 Task: Look for space in Mantova, Italy from 22nd June, 2023 to 30th June, 2023 for 2 adults in price range Rs.7000 to Rs.15000. Place can be entire place with 1  bedroom having 1 bed and 1 bathroom. Property type can be house, flat, guest house, hotel. Booking option can be shelf check-in. Required host language is English.
Action: Mouse moved to (414, 103)
Screenshot: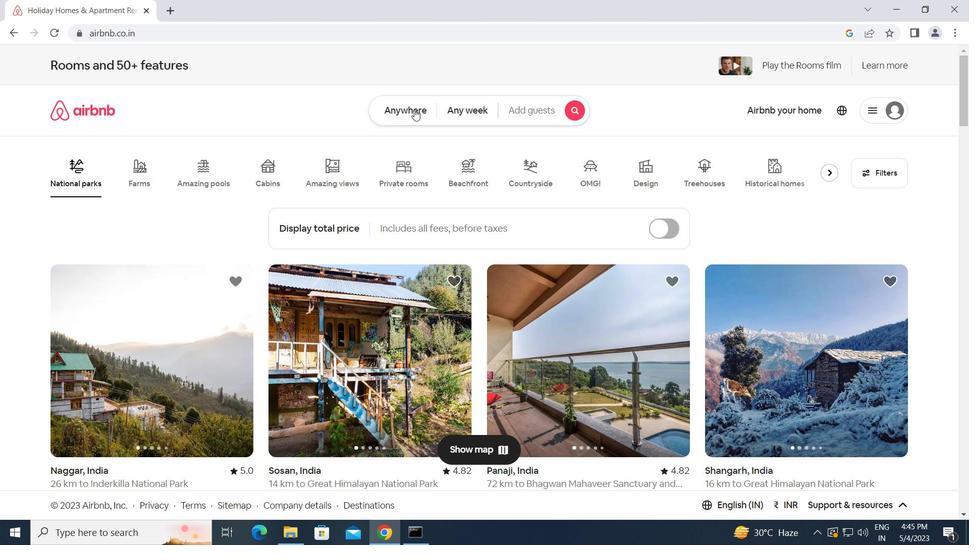 
Action: Mouse pressed left at (414, 103)
Screenshot: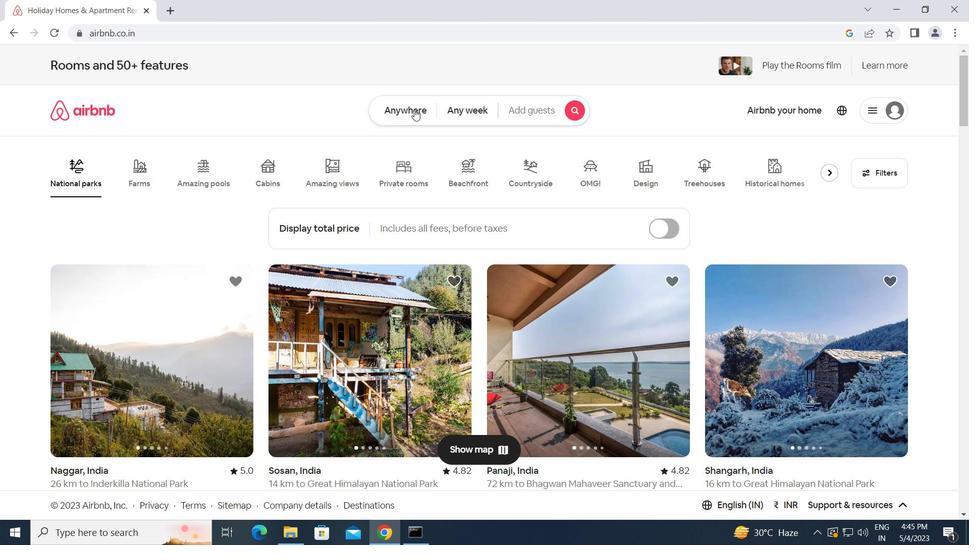 
Action: Mouse moved to (366, 161)
Screenshot: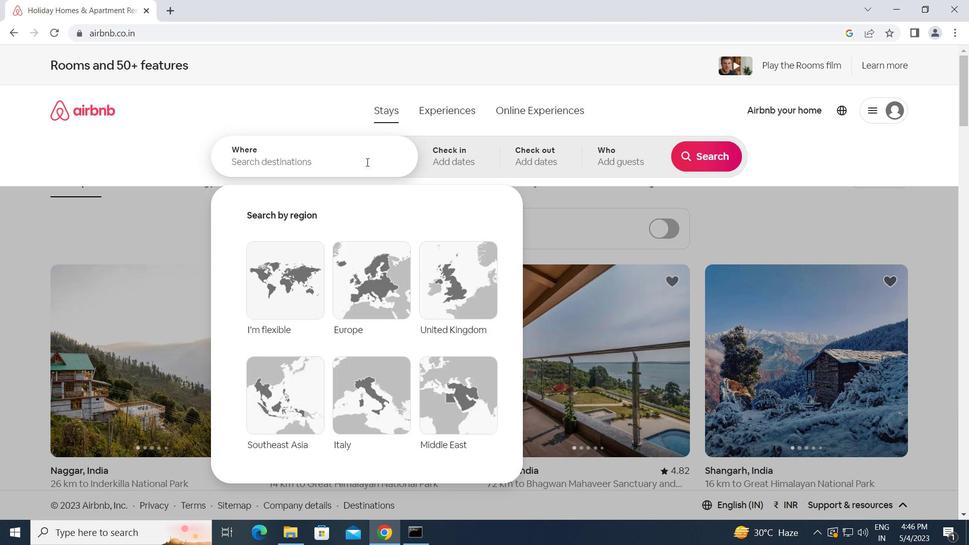 
Action: Mouse pressed left at (366, 161)
Screenshot: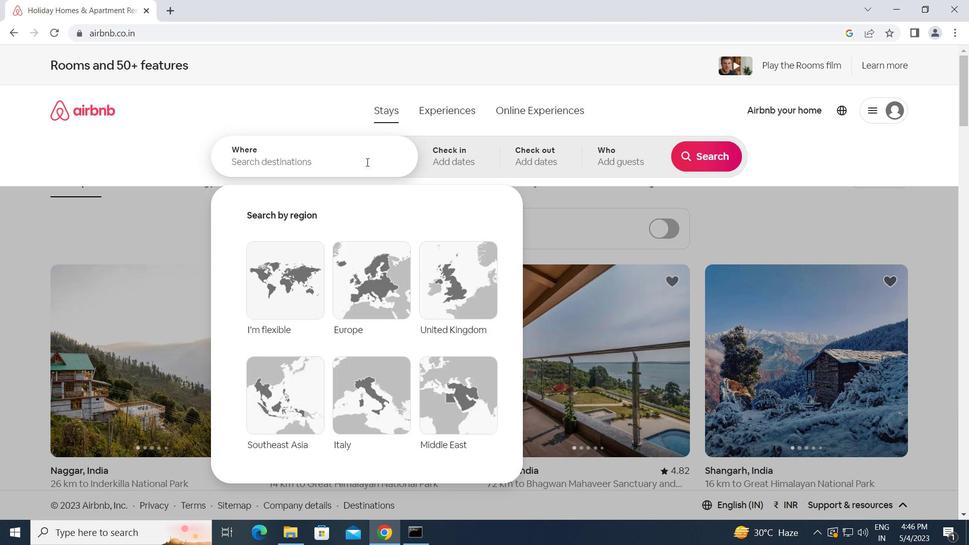 
Action: Key pressed m<Key.caps_lock>antova,<Key.space><Key.caps_lock>i<Key.caps_lock>taly<Key.enter>
Screenshot: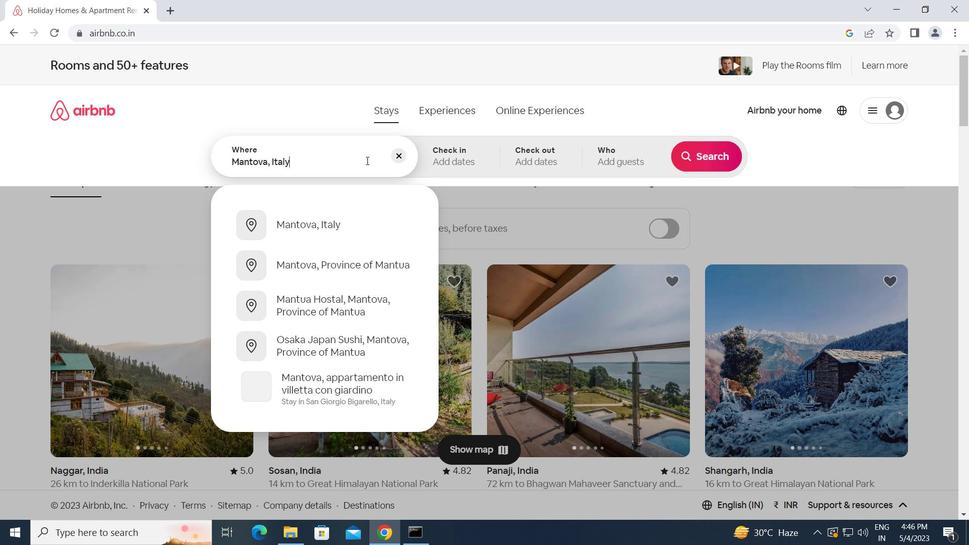 
Action: Mouse moved to (628, 400)
Screenshot: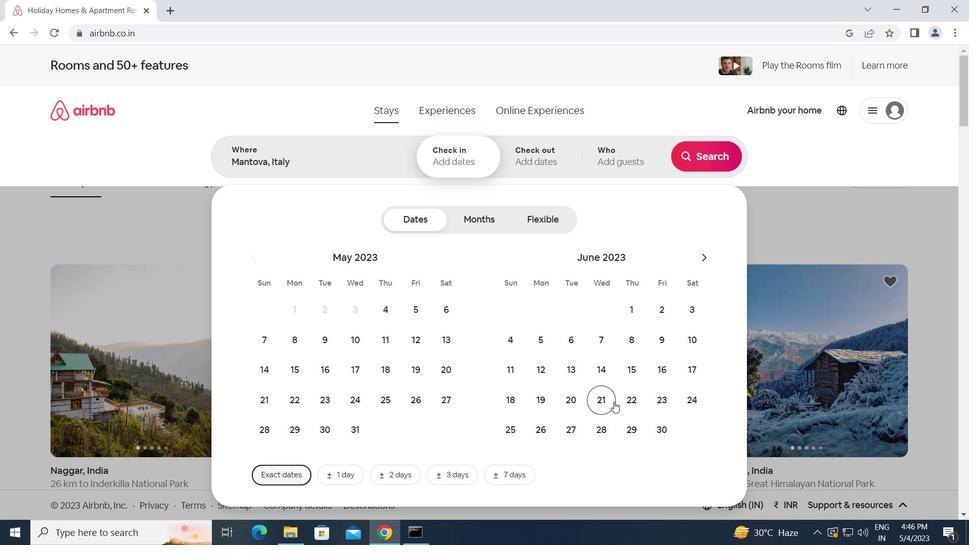 
Action: Mouse pressed left at (628, 400)
Screenshot: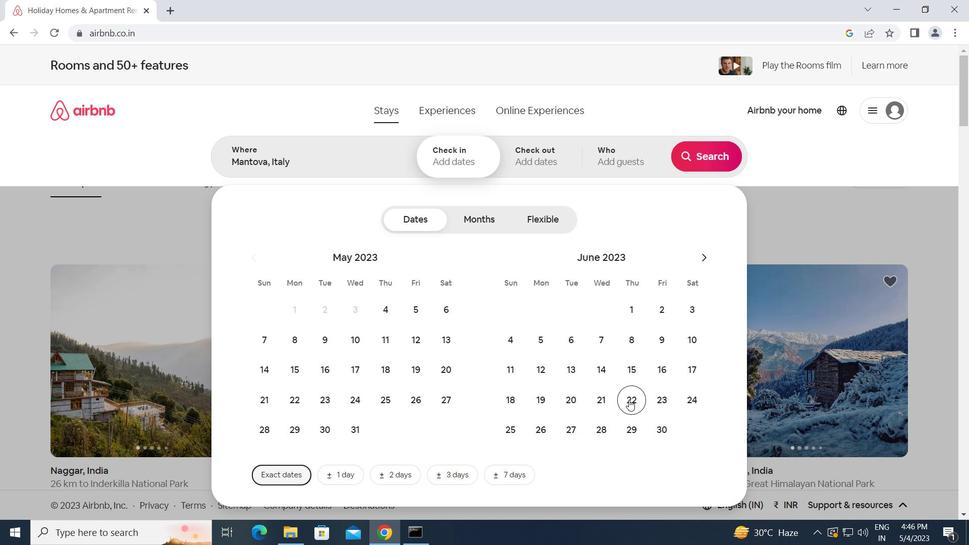 
Action: Mouse moved to (663, 430)
Screenshot: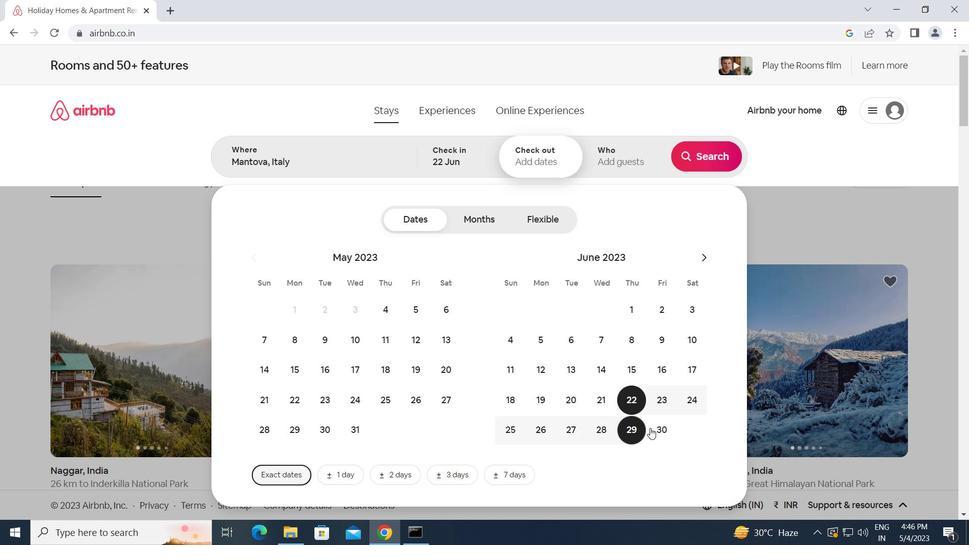 
Action: Mouse pressed left at (663, 430)
Screenshot: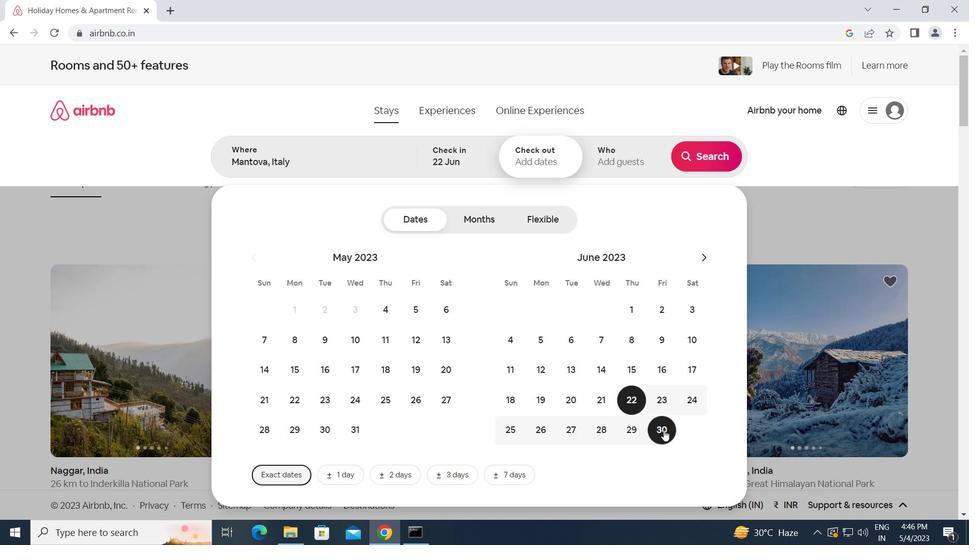
Action: Mouse moved to (621, 158)
Screenshot: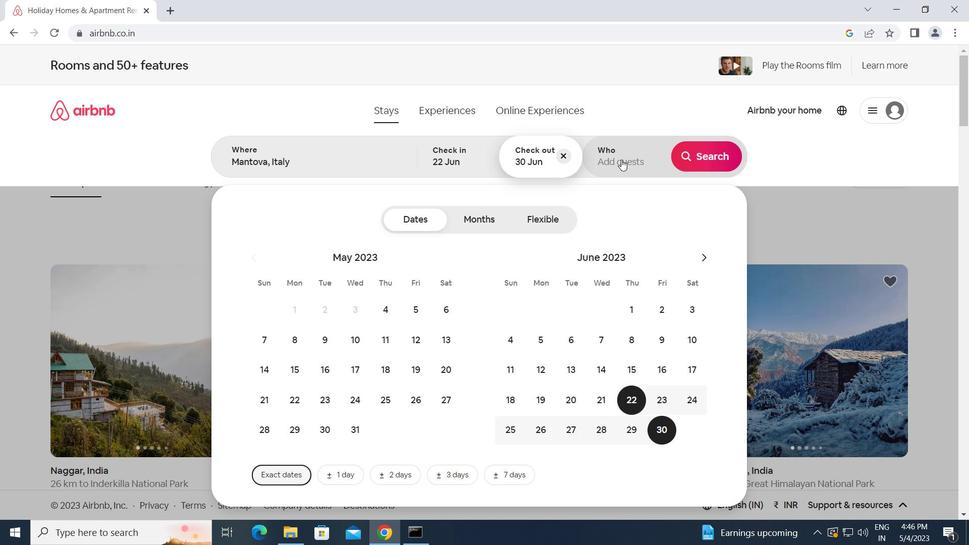 
Action: Mouse pressed left at (621, 158)
Screenshot: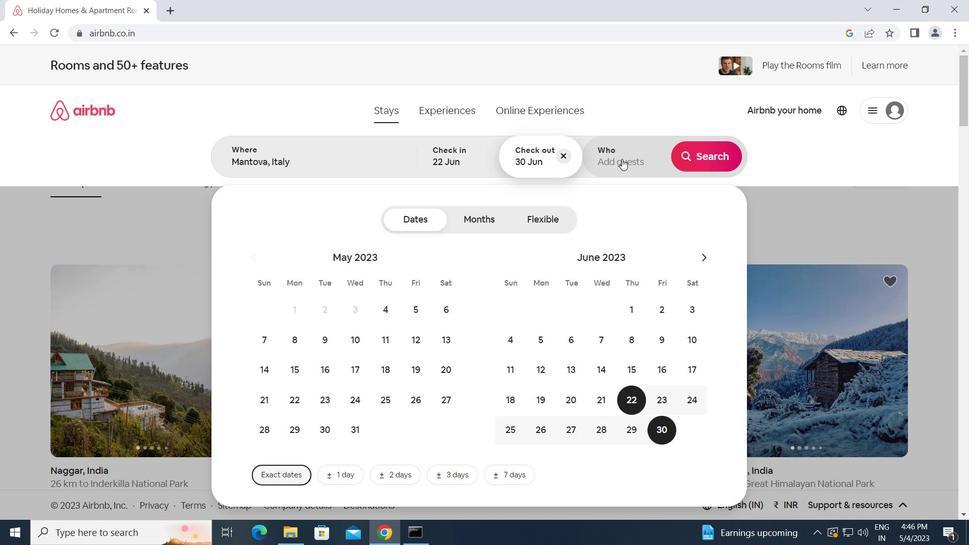 
Action: Mouse moved to (712, 231)
Screenshot: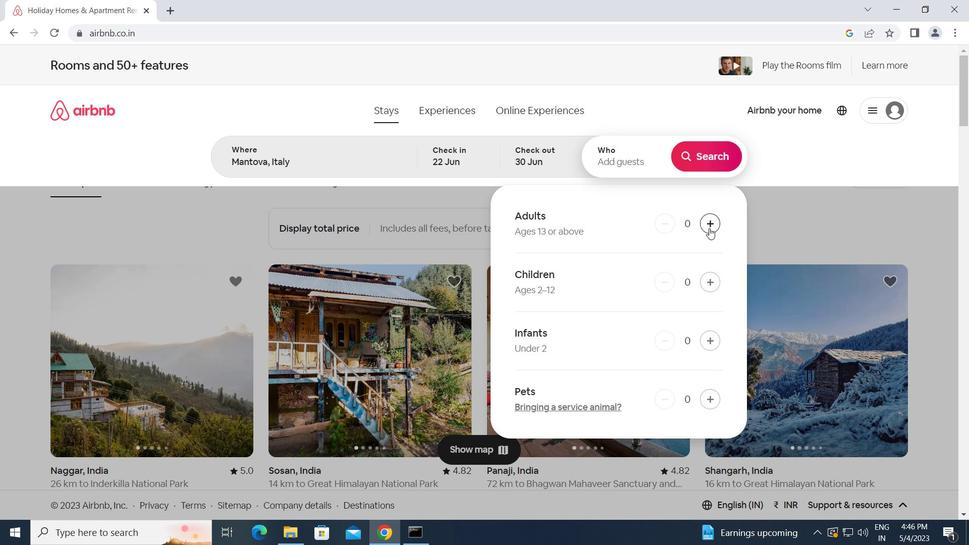
Action: Mouse pressed left at (712, 231)
Screenshot: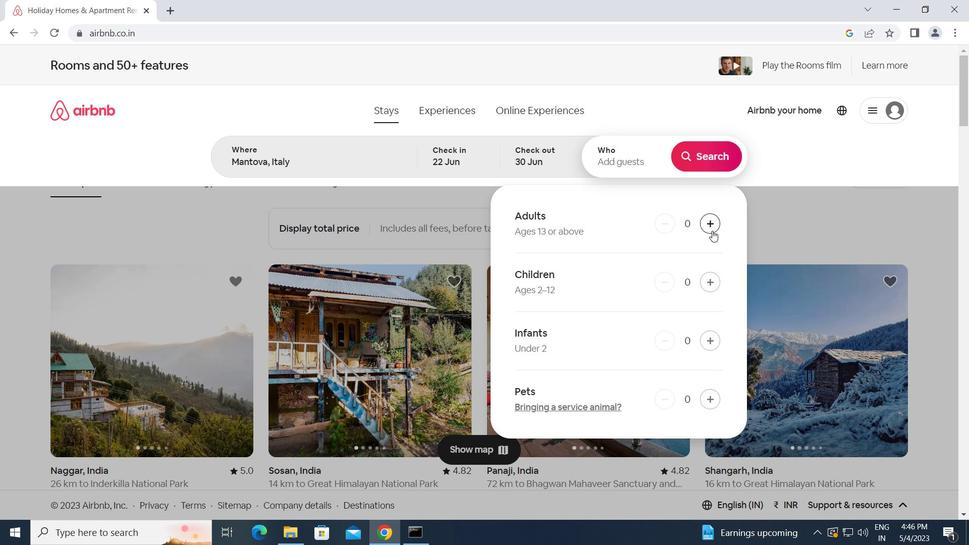 
Action: Mouse pressed left at (712, 231)
Screenshot: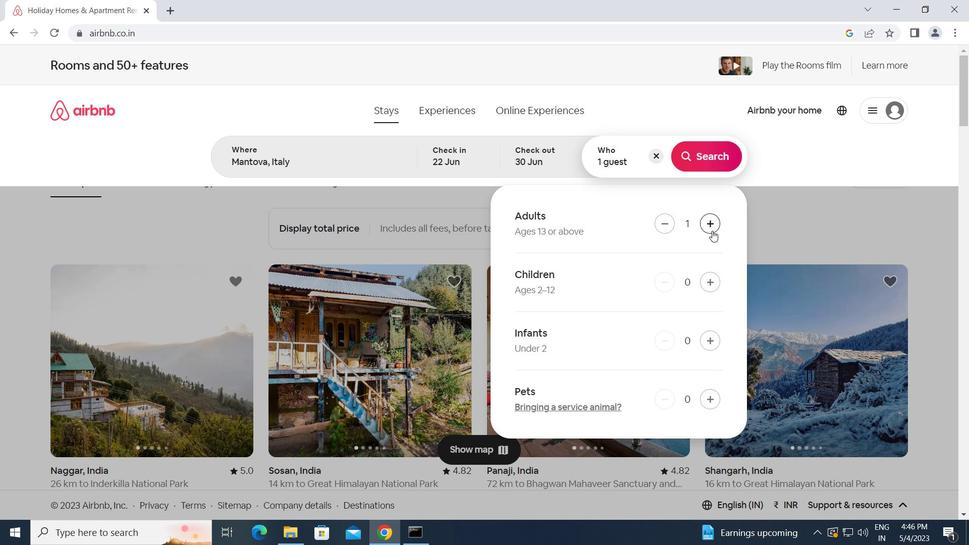 
Action: Mouse moved to (712, 159)
Screenshot: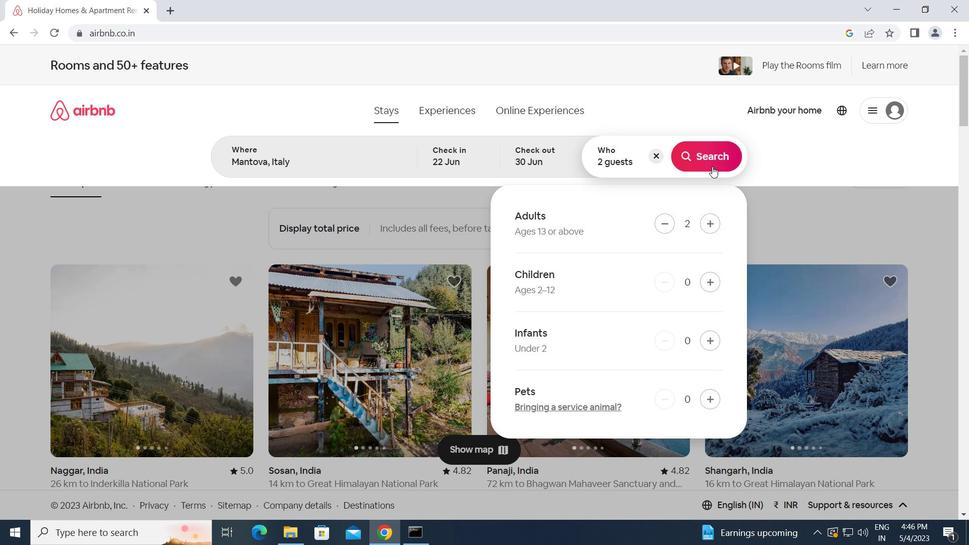 
Action: Mouse pressed left at (712, 159)
Screenshot: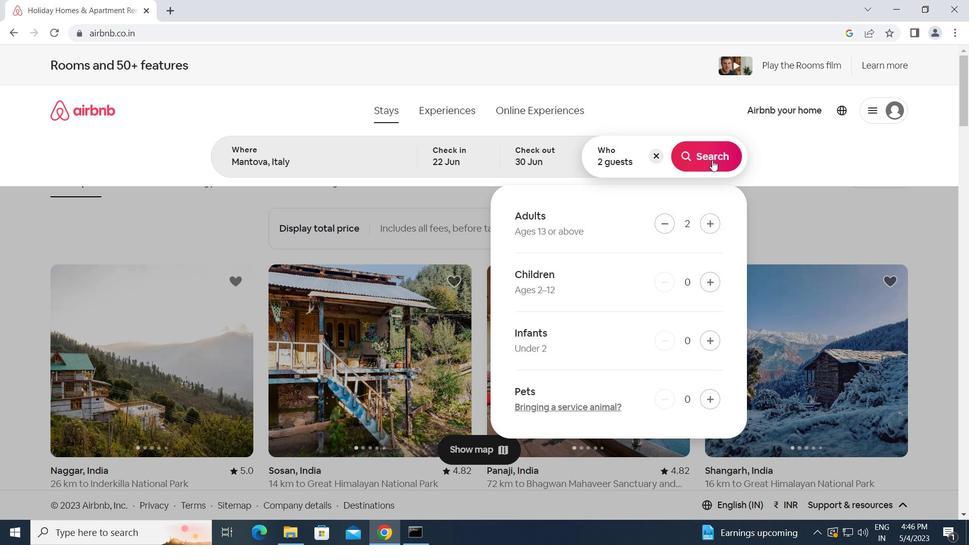 
Action: Mouse moved to (909, 123)
Screenshot: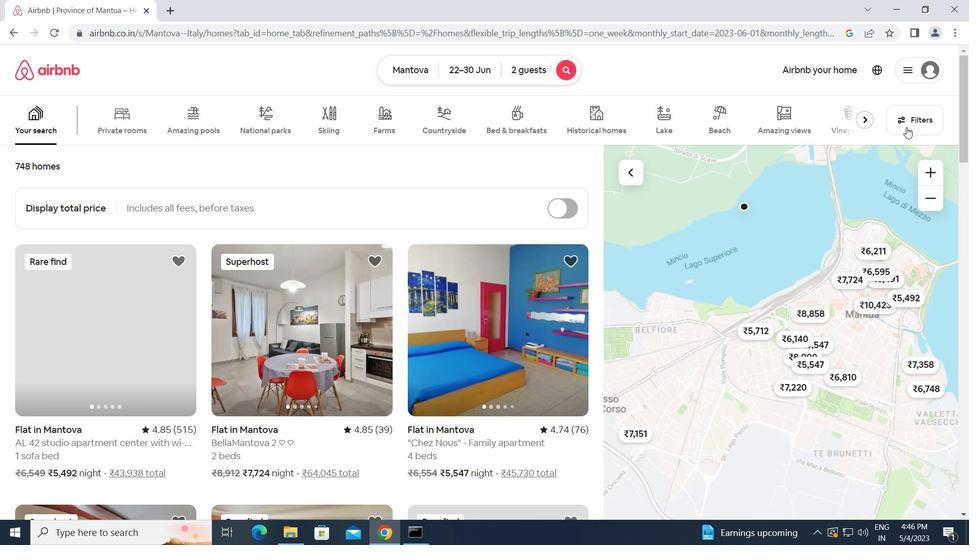 
Action: Mouse pressed left at (909, 123)
Screenshot: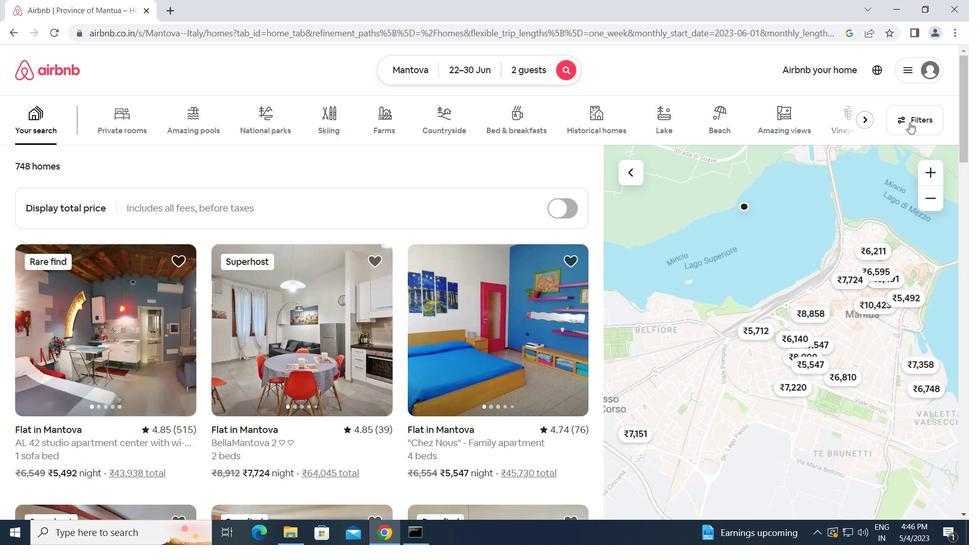 
Action: Mouse moved to (317, 286)
Screenshot: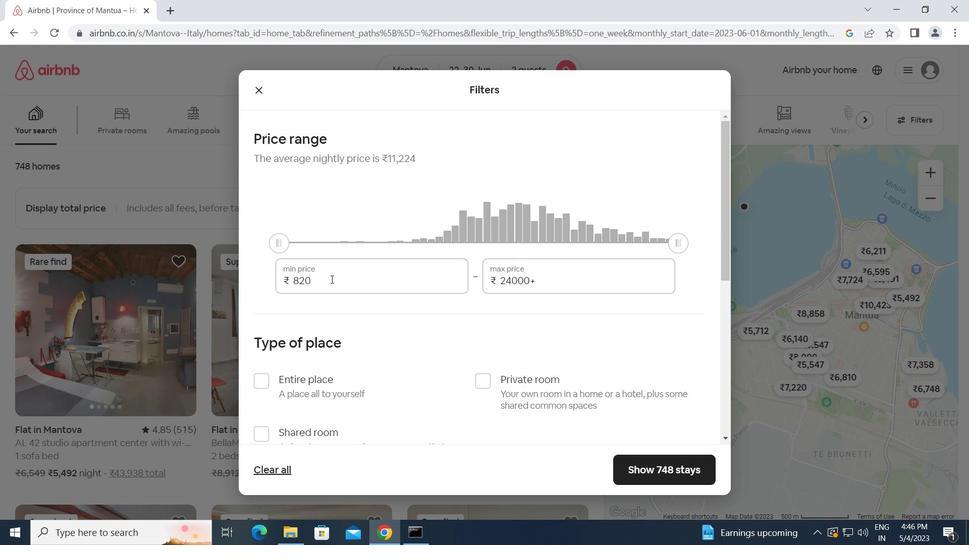 
Action: Mouse pressed left at (317, 286)
Screenshot: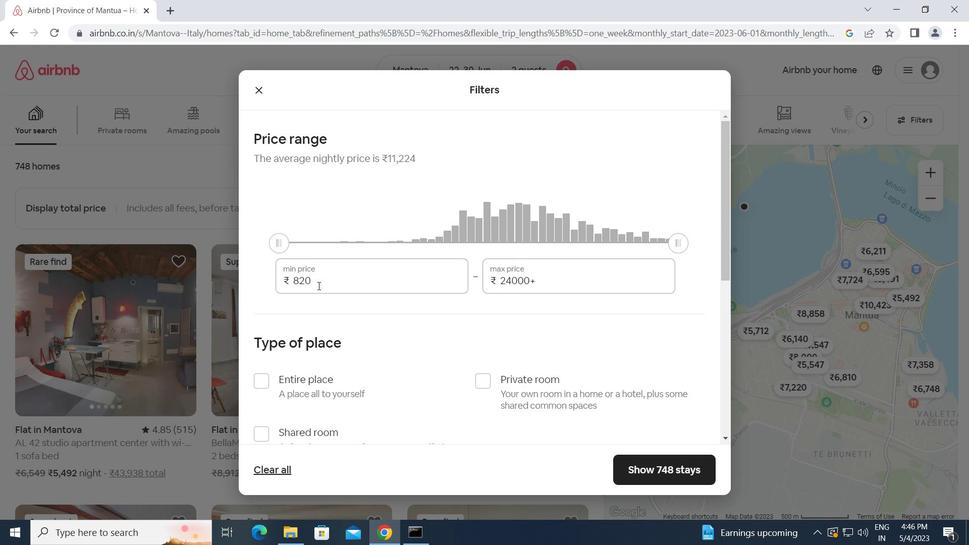 
Action: Mouse moved to (283, 286)
Screenshot: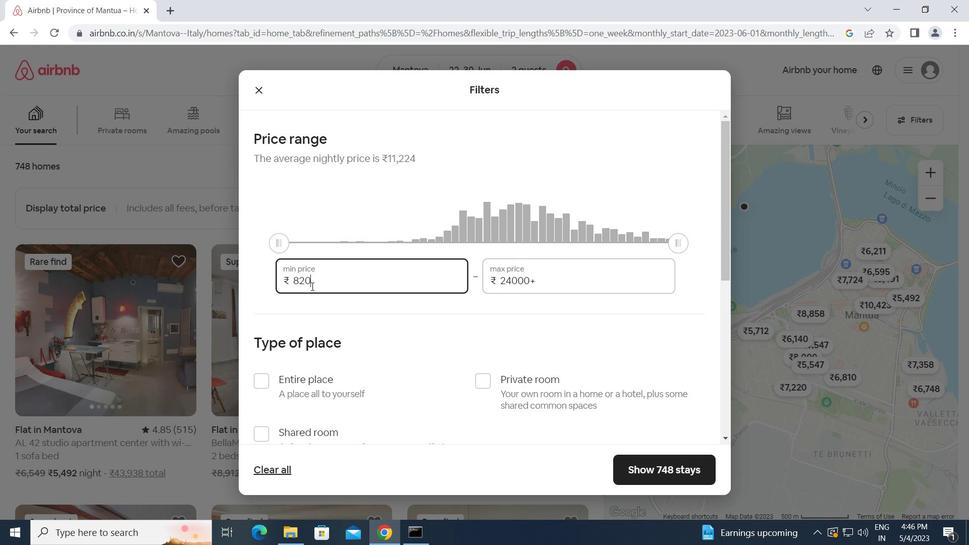 
Action: Key pressed 7000<Key.tab>1<Key.backspace><Key.backspace><Key.backspace><Key.backspace><Key.backspace><Key.backspace><Key.backspace><Key.backspace><Key.backspace><Key.backspace><Key.backspace><Key.backspace><Key.backspace><Key.backspace><Key.backspace><Key.backspace>15000
Screenshot: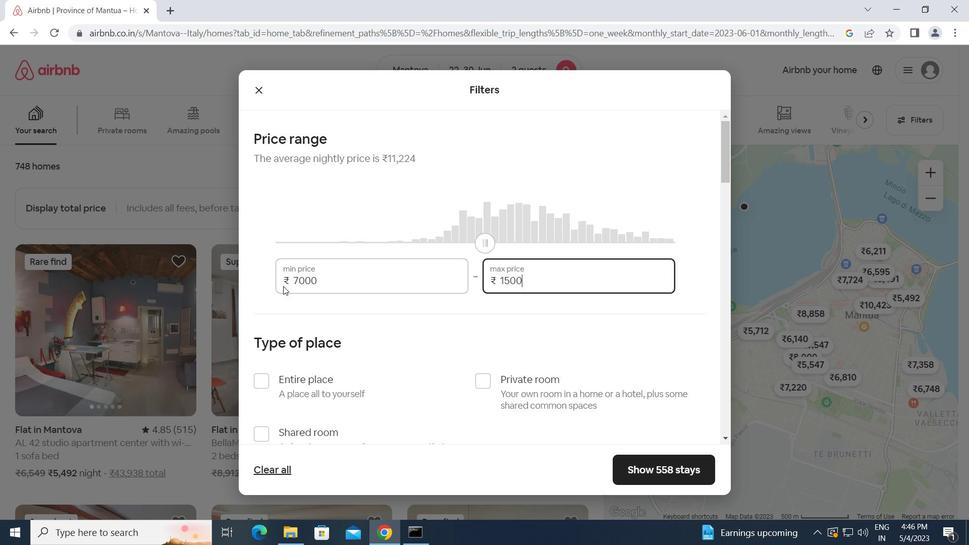 
Action: Mouse moved to (261, 383)
Screenshot: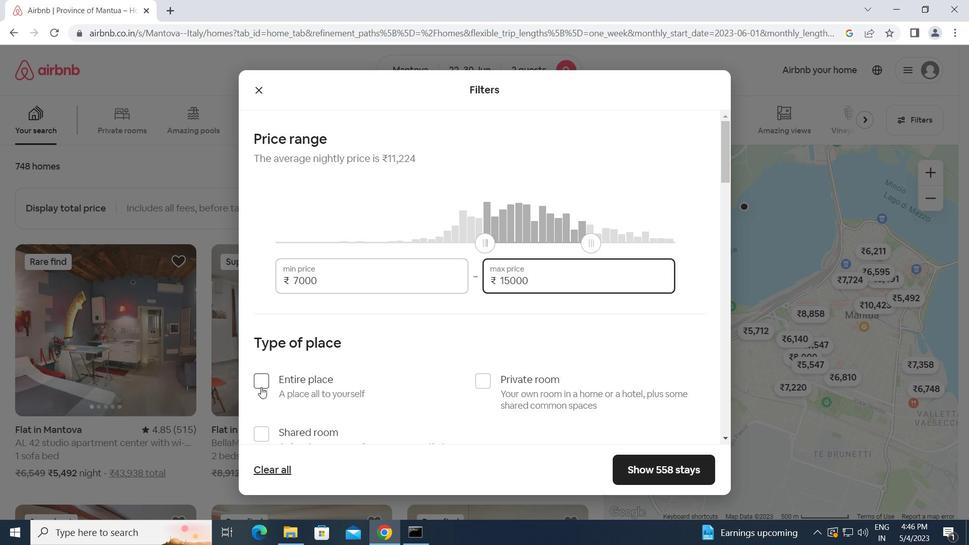 
Action: Mouse pressed left at (261, 383)
Screenshot: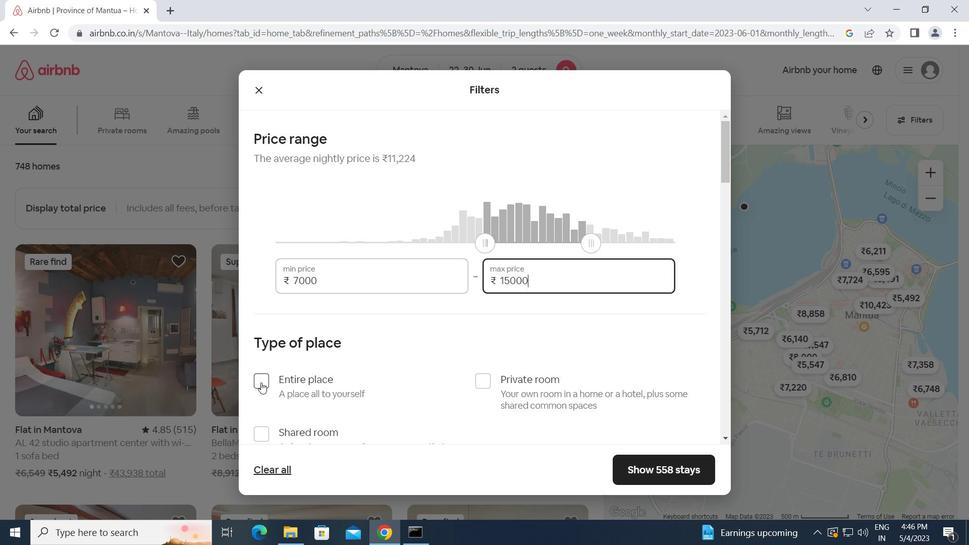 
Action: Mouse moved to (350, 392)
Screenshot: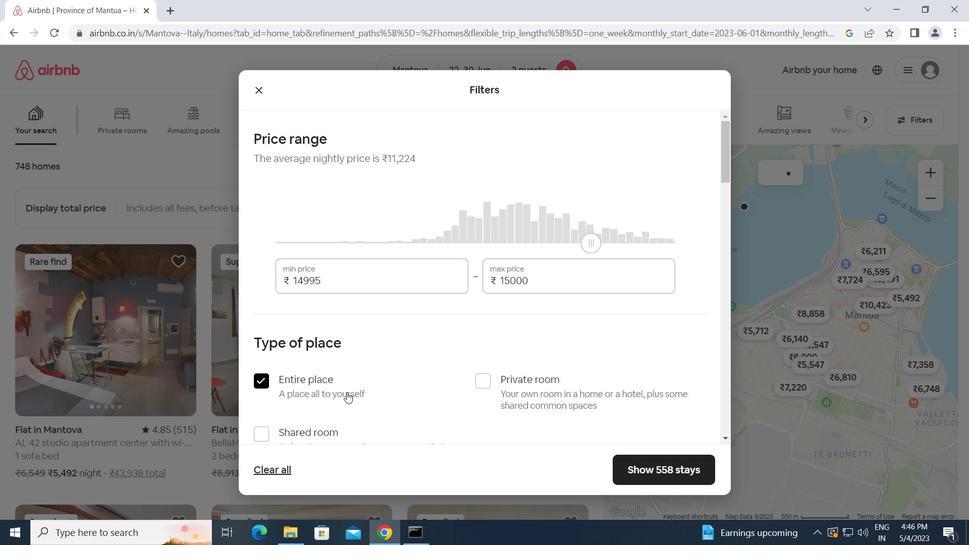 
Action: Mouse scrolled (350, 391) with delta (0, 0)
Screenshot: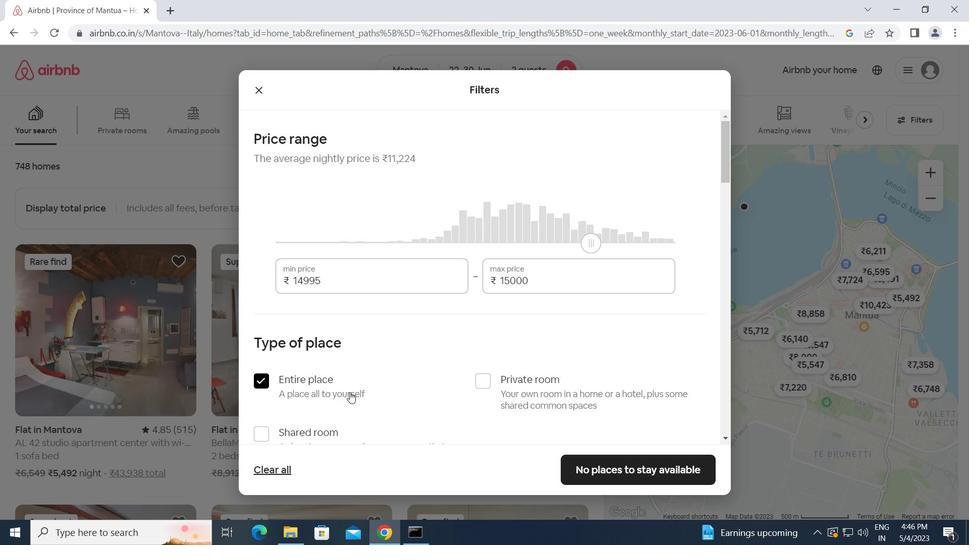 
Action: Mouse scrolled (350, 391) with delta (0, 0)
Screenshot: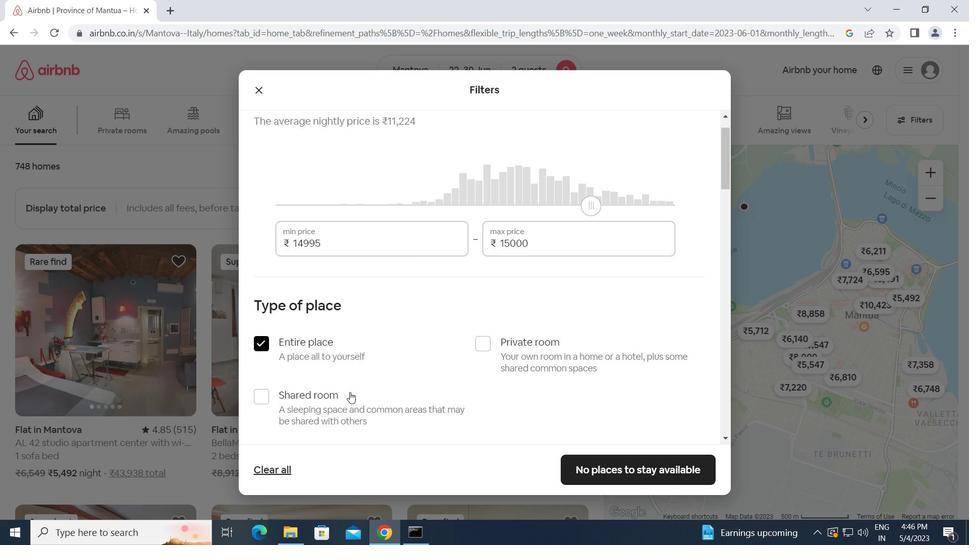 
Action: Mouse scrolled (350, 391) with delta (0, 0)
Screenshot: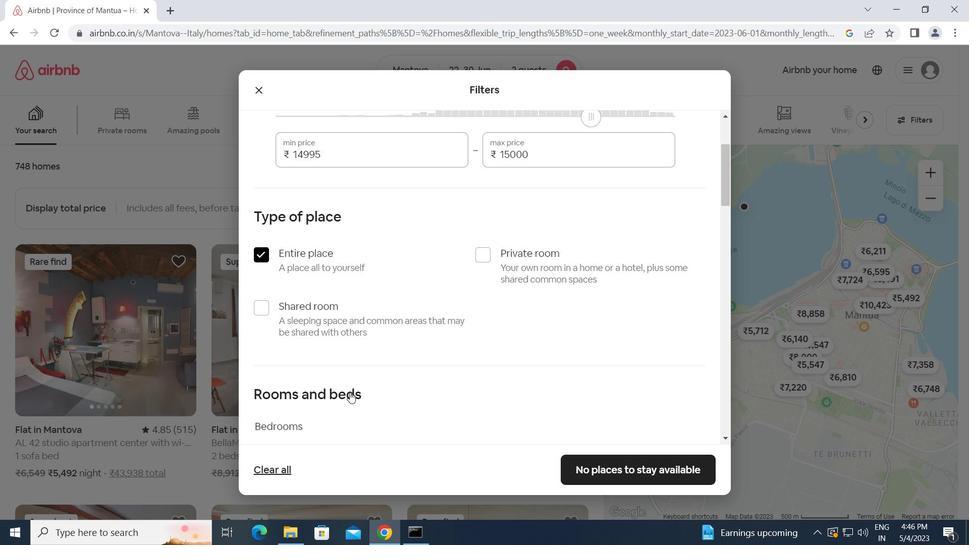 
Action: Mouse moved to (350, 391)
Screenshot: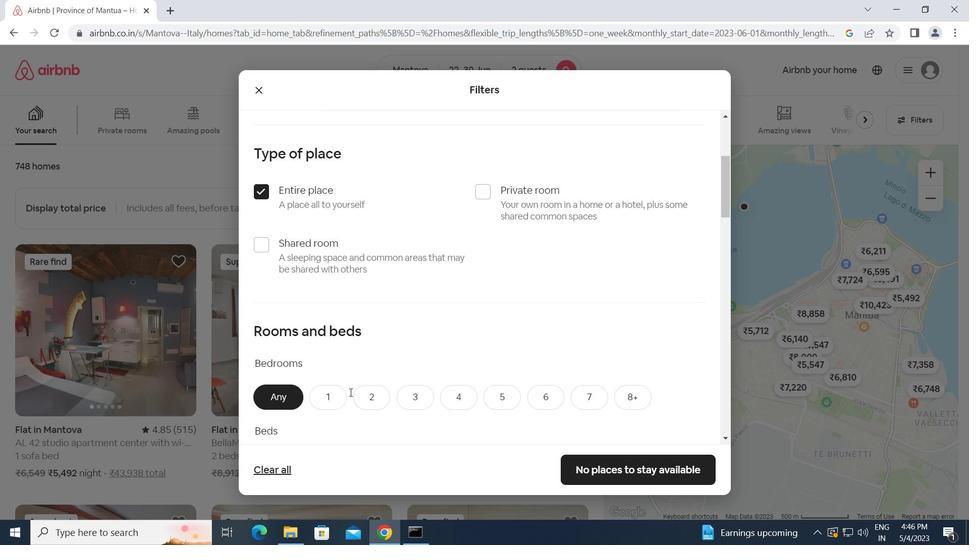 
Action: Mouse scrolled (350, 391) with delta (0, 0)
Screenshot: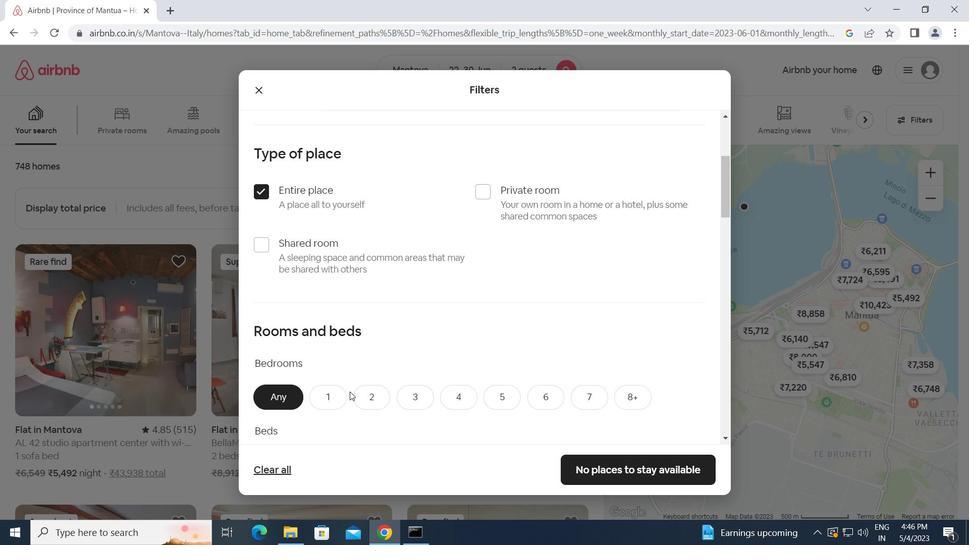 
Action: Mouse moved to (334, 340)
Screenshot: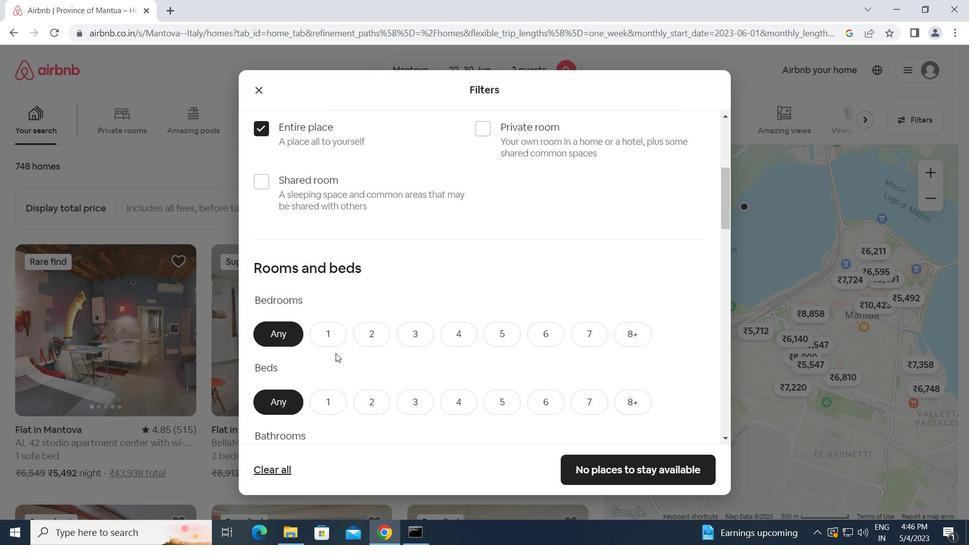 
Action: Mouse pressed left at (334, 340)
Screenshot: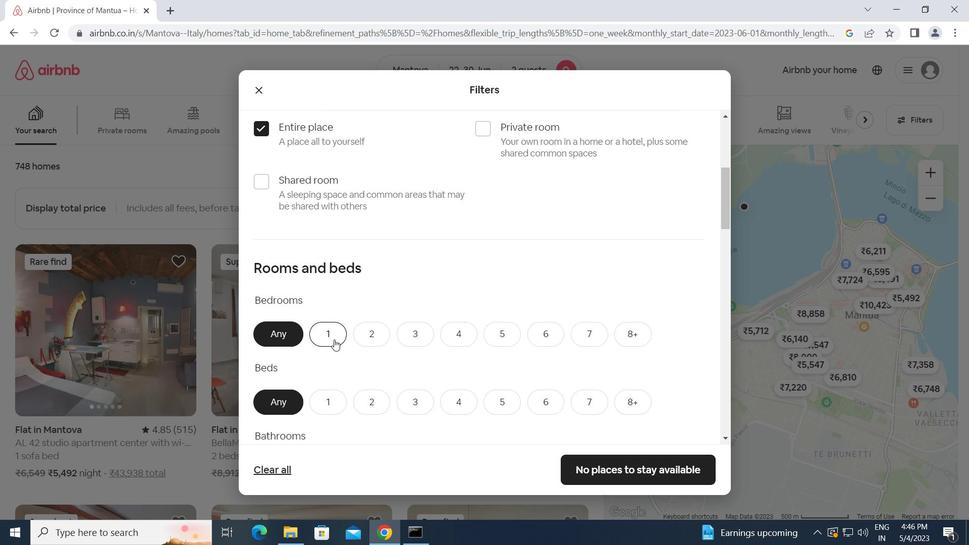 
Action: Mouse moved to (320, 393)
Screenshot: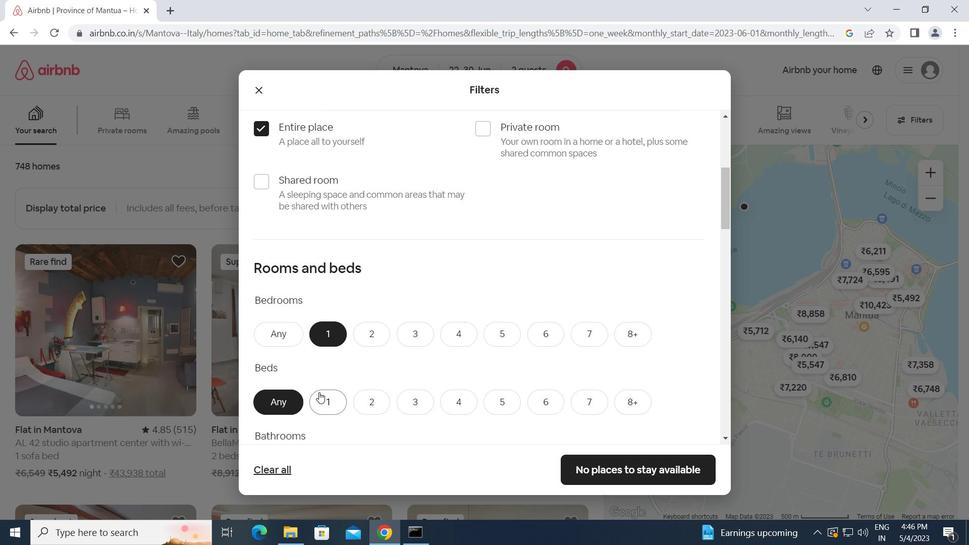 
Action: Mouse pressed left at (320, 393)
Screenshot: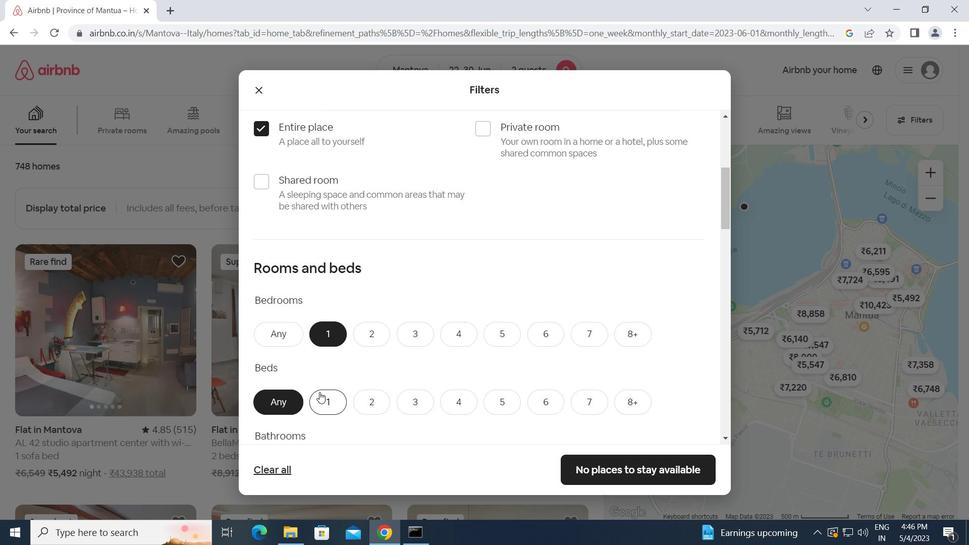 
Action: Mouse moved to (367, 397)
Screenshot: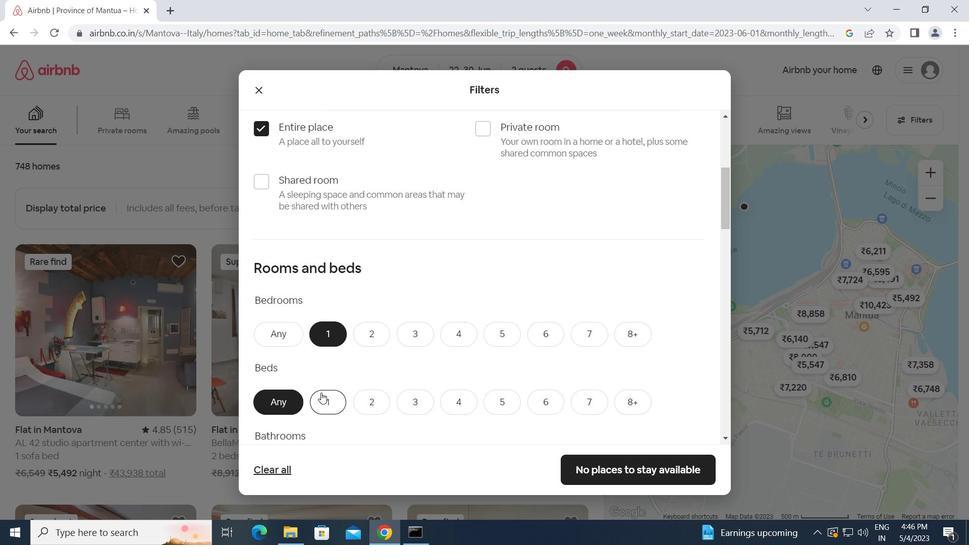 
Action: Mouse scrolled (367, 397) with delta (0, 0)
Screenshot: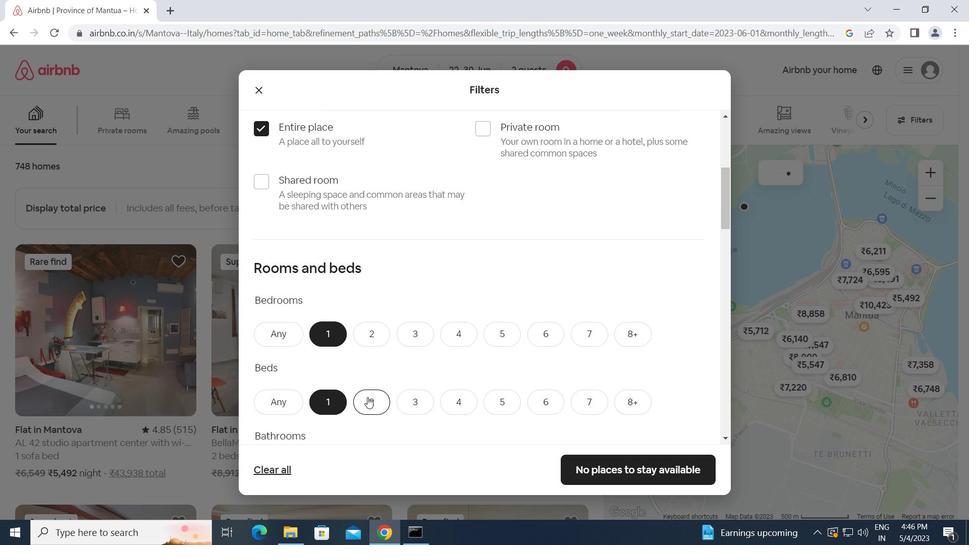 
Action: Mouse scrolled (367, 397) with delta (0, 0)
Screenshot: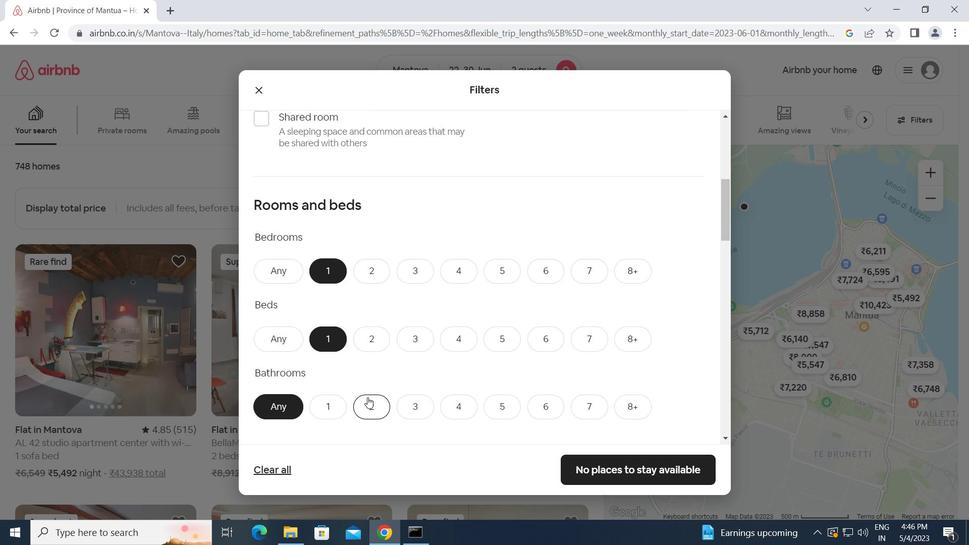 
Action: Mouse moved to (332, 350)
Screenshot: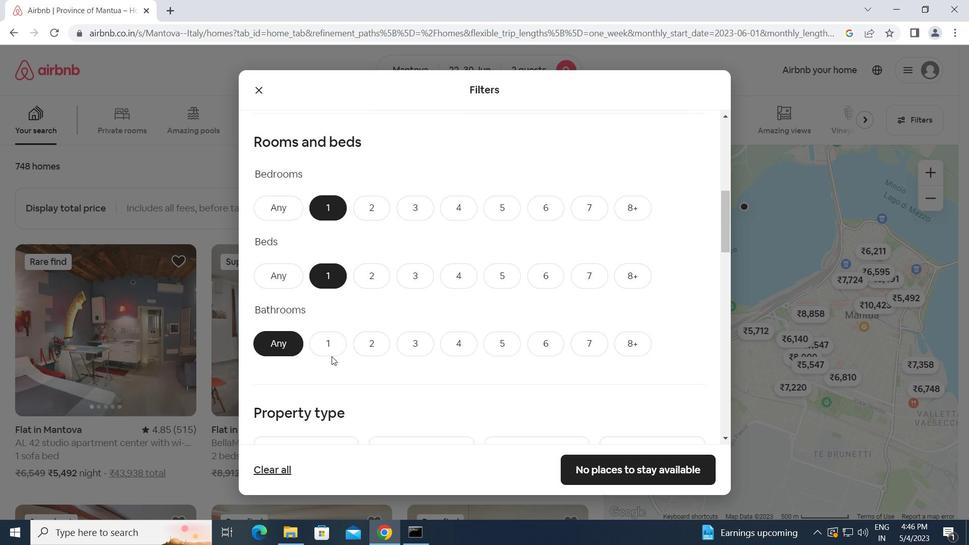 
Action: Mouse pressed left at (332, 350)
Screenshot: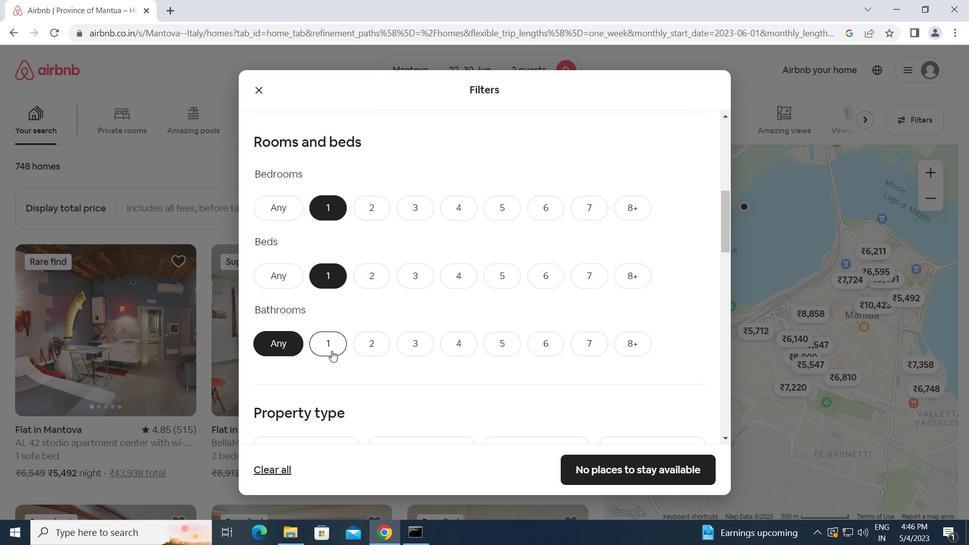 
Action: Mouse moved to (337, 362)
Screenshot: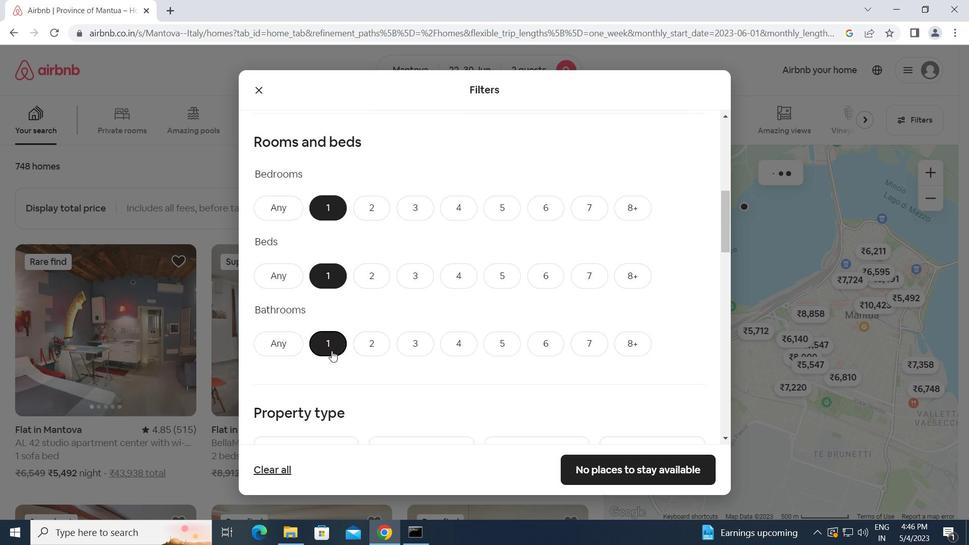 
Action: Mouse scrolled (337, 361) with delta (0, 0)
Screenshot: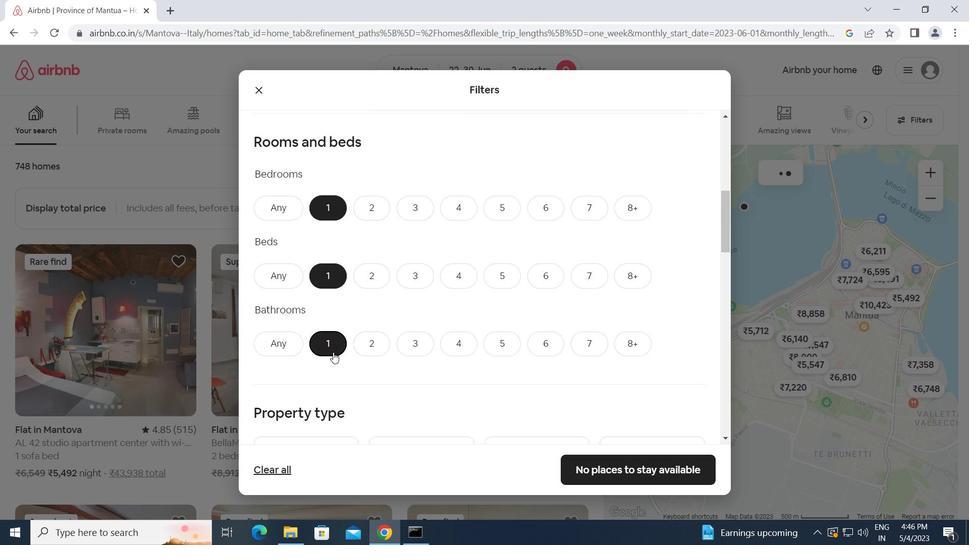 
Action: Mouse scrolled (337, 361) with delta (0, 0)
Screenshot: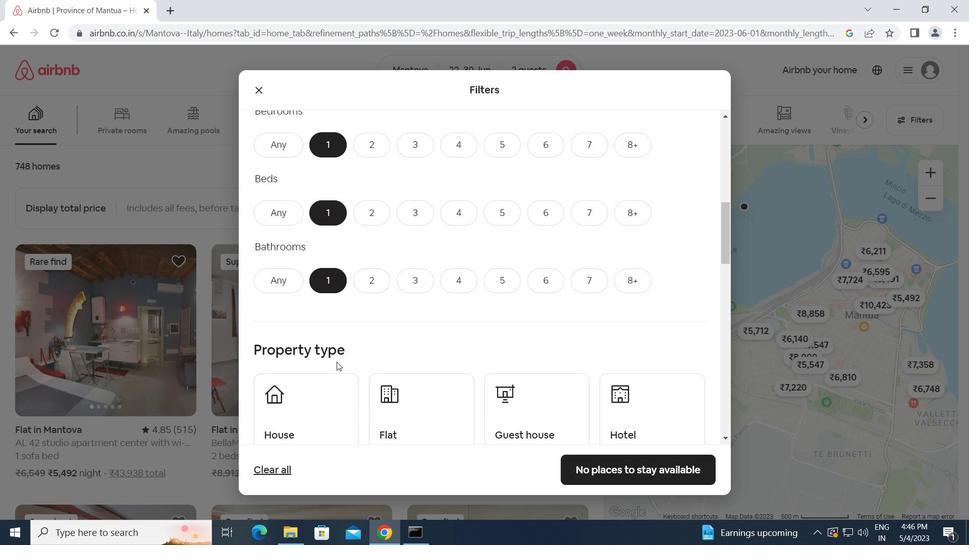 
Action: Mouse moved to (309, 360)
Screenshot: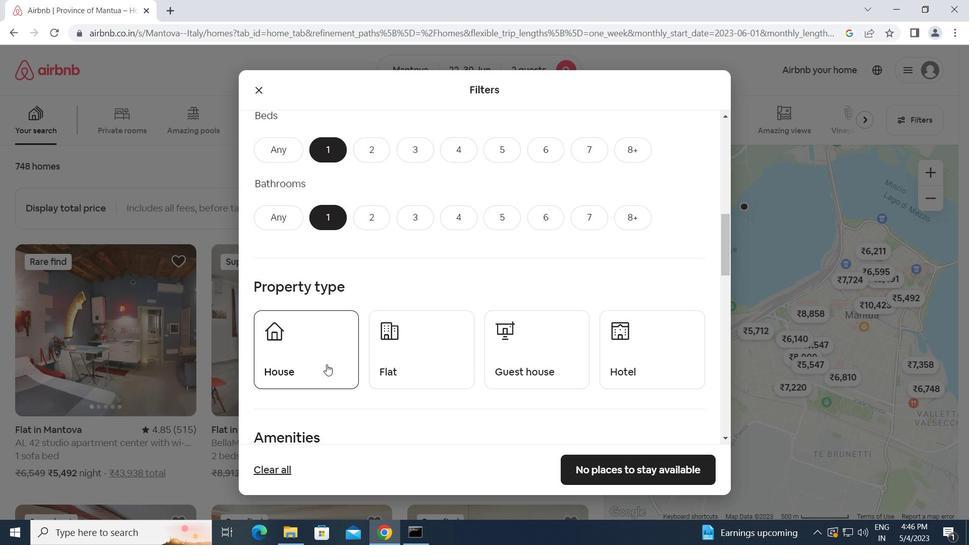 
Action: Mouse pressed left at (309, 360)
Screenshot: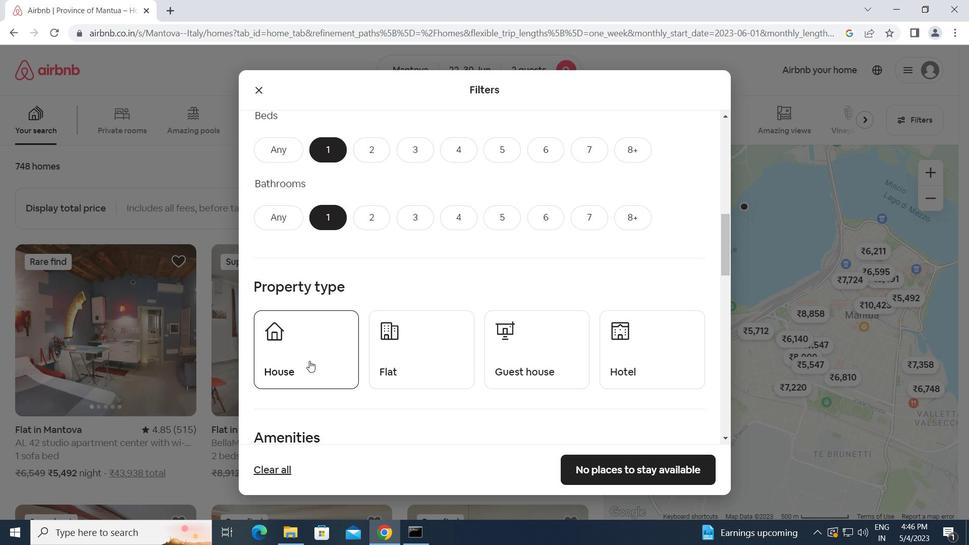 
Action: Mouse moved to (403, 353)
Screenshot: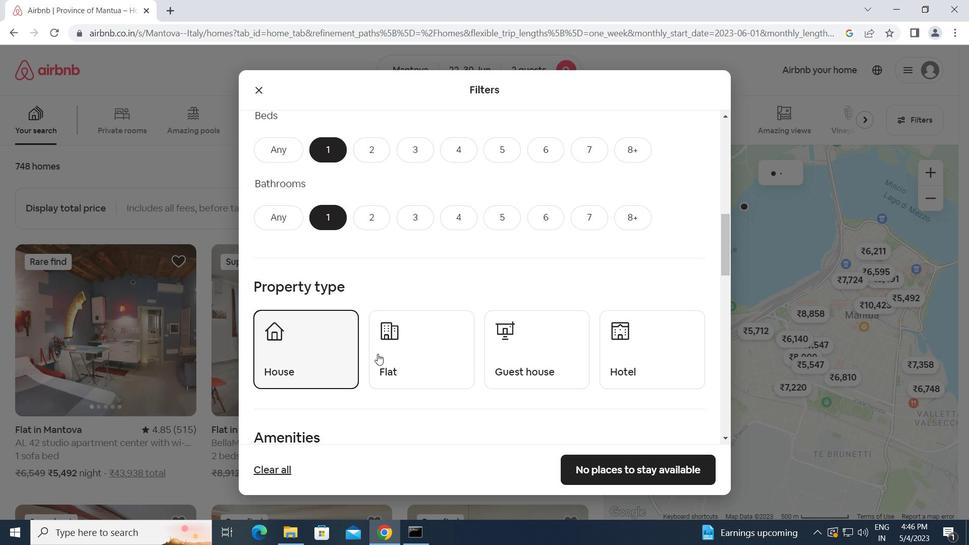 
Action: Mouse pressed left at (403, 353)
Screenshot: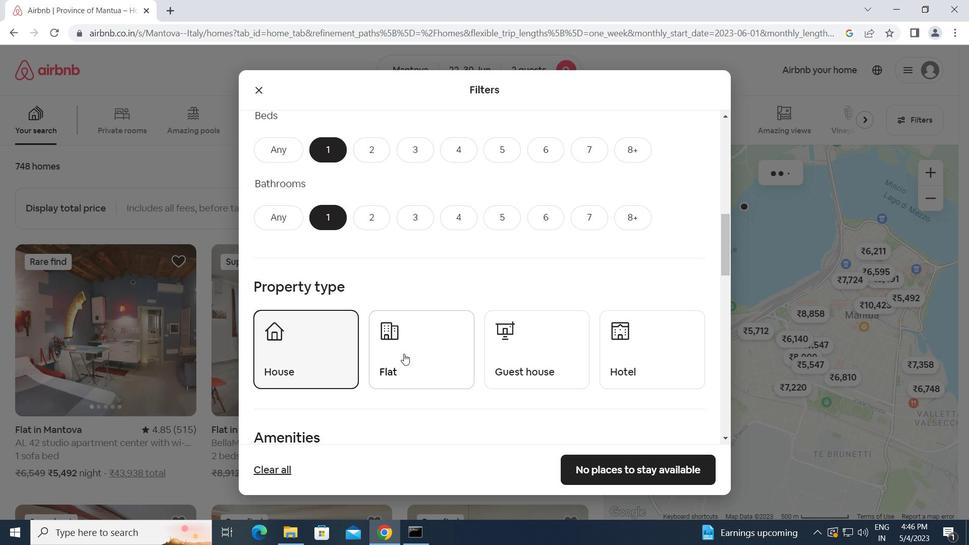
Action: Mouse moved to (520, 337)
Screenshot: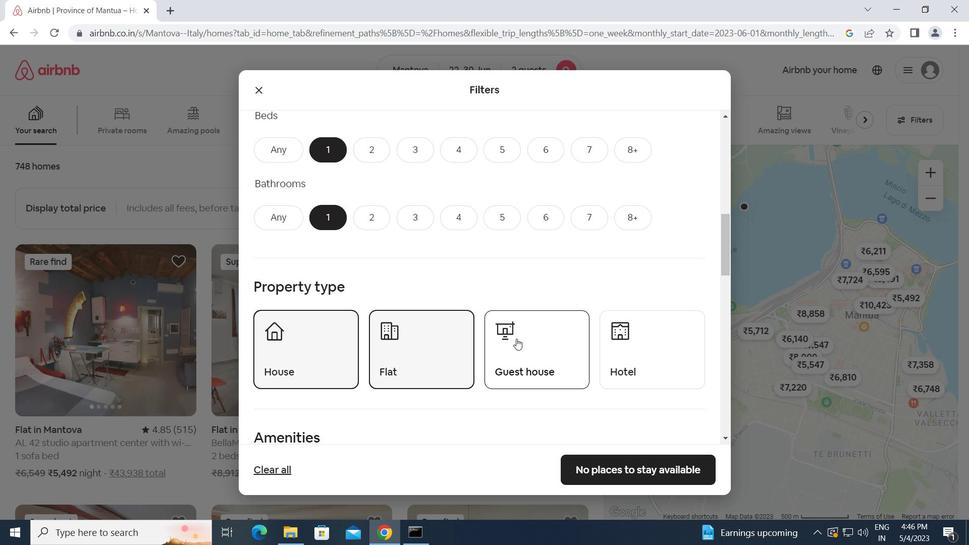 
Action: Mouse pressed left at (520, 337)
Screenshot: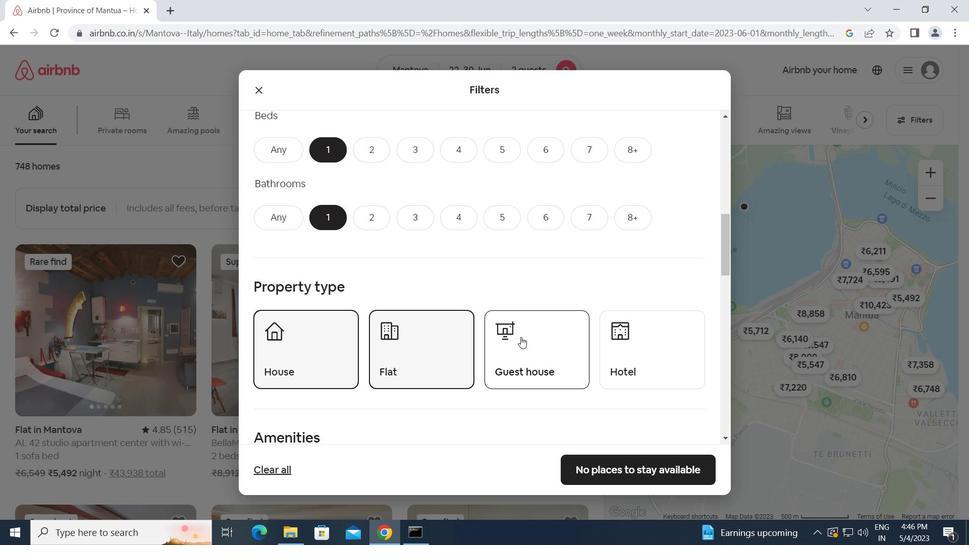 
Action: Mouse moved to (648, 347)
Screenshot: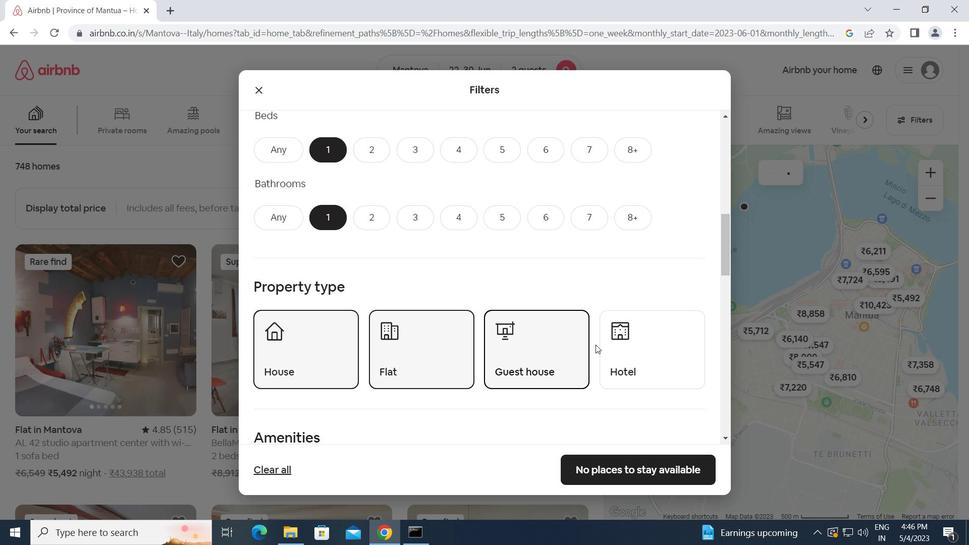 
Action: Mouse pressed left at (648, 347)
Screenshot: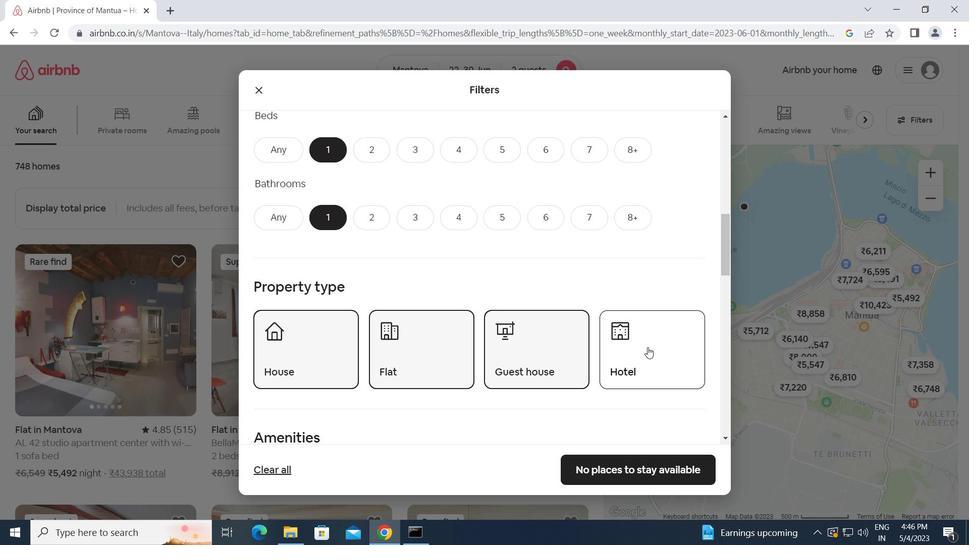 
Action: Mouse moved to (648, 348)
Screenshot: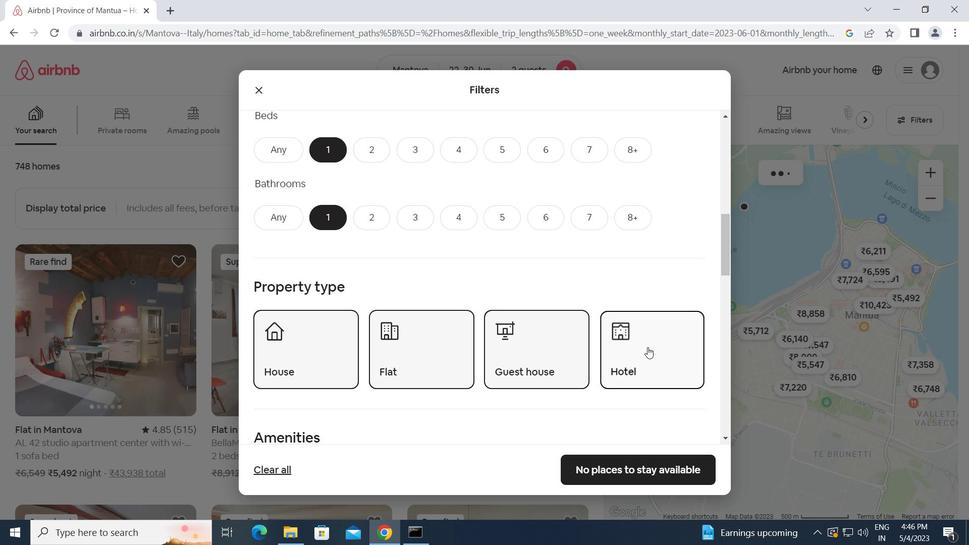 
Action: Mouse scrolled (648, 348) with delta (0, 0)
Screenshot: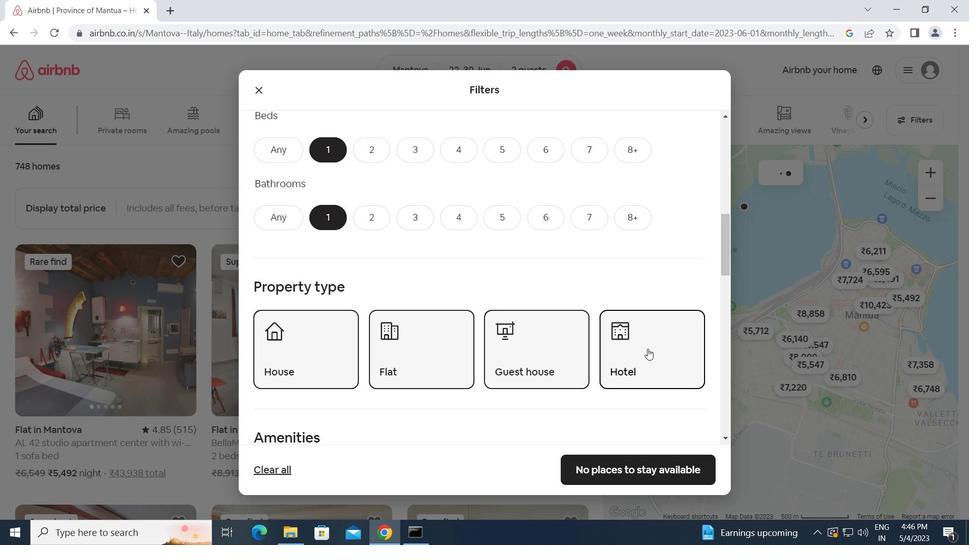 
Action: Mouse moved to (647, 349)
Screenshot: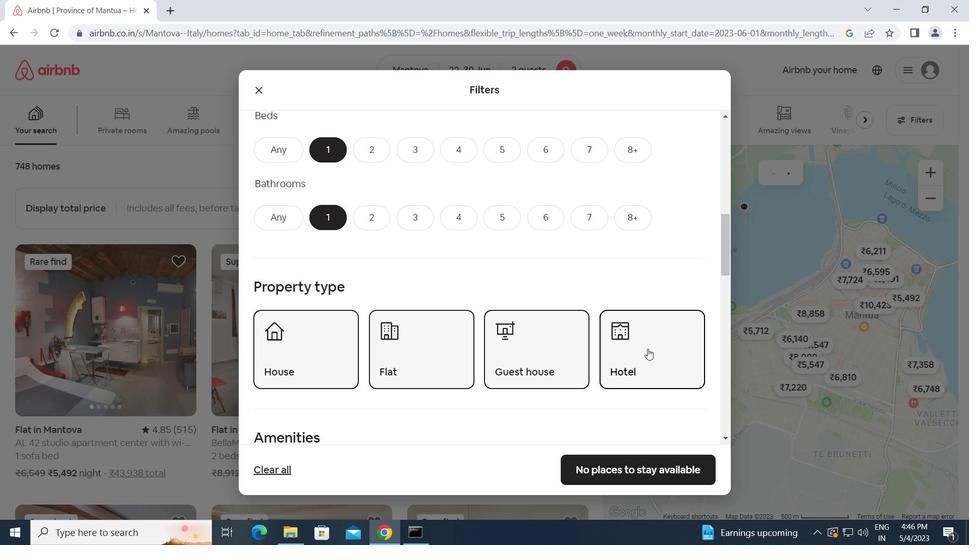 
Action: Mouse scrolled (647, 348) with delta (0, 0)
Screenshot: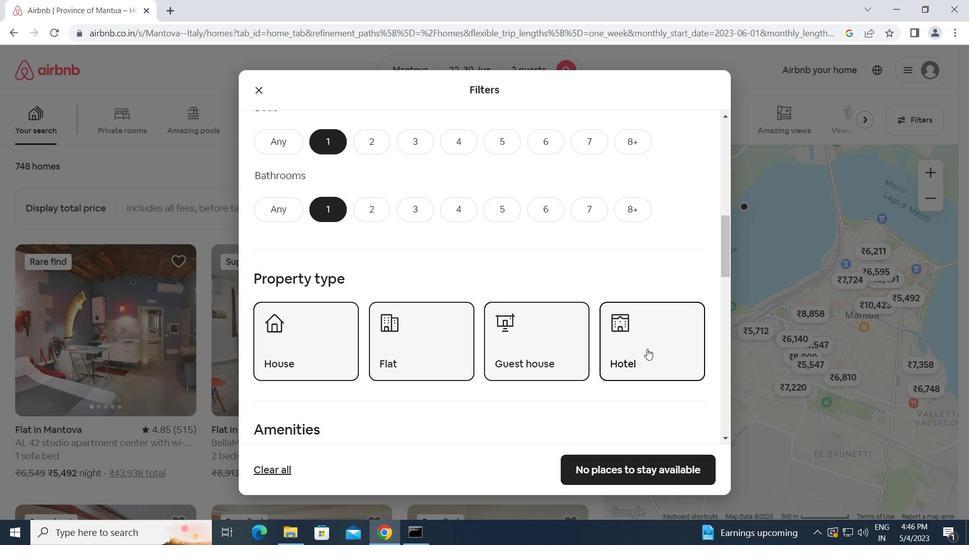 
Action: Mouse scrolled (647, 348) with delta (0, 0)
Screenshot: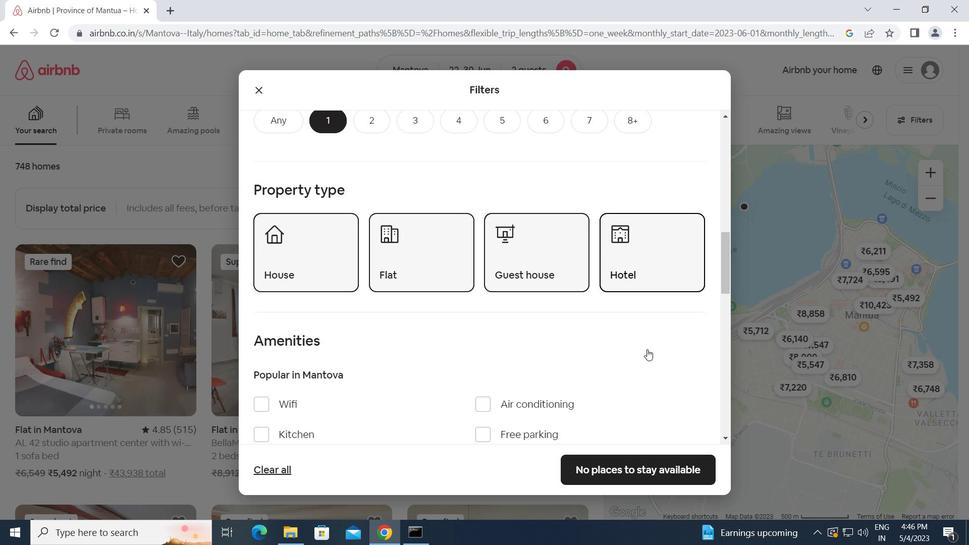 
Action: Mouse scrolled (647, 348) with delta (0, 0)
Screenshot: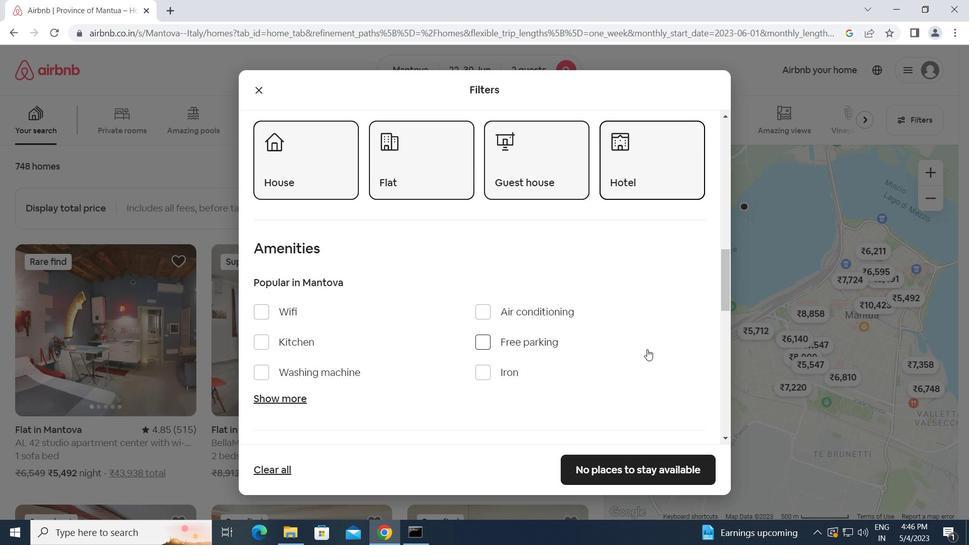 
Action: Mouse scrolled (647, 348) with delta (0, 0)
Screenshot: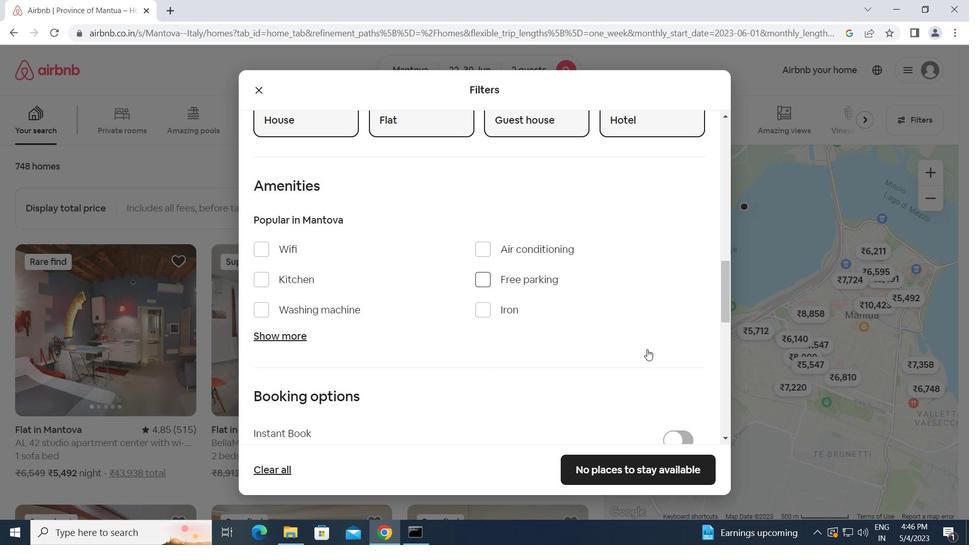 
Action: Mouse scrolled (647, 348) with delta (0, 0)
Screenshot: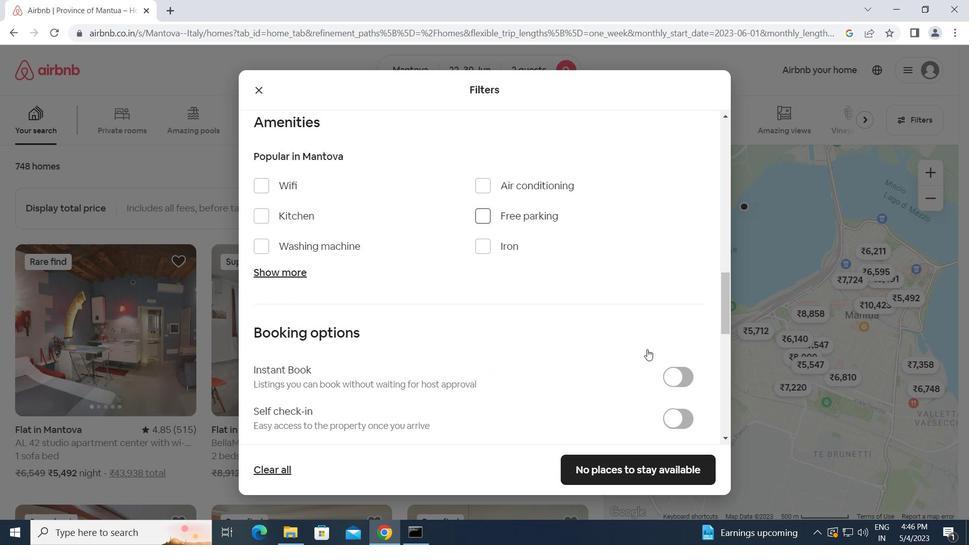 
Action: Mouse moved to (672, 355)
Screenshot: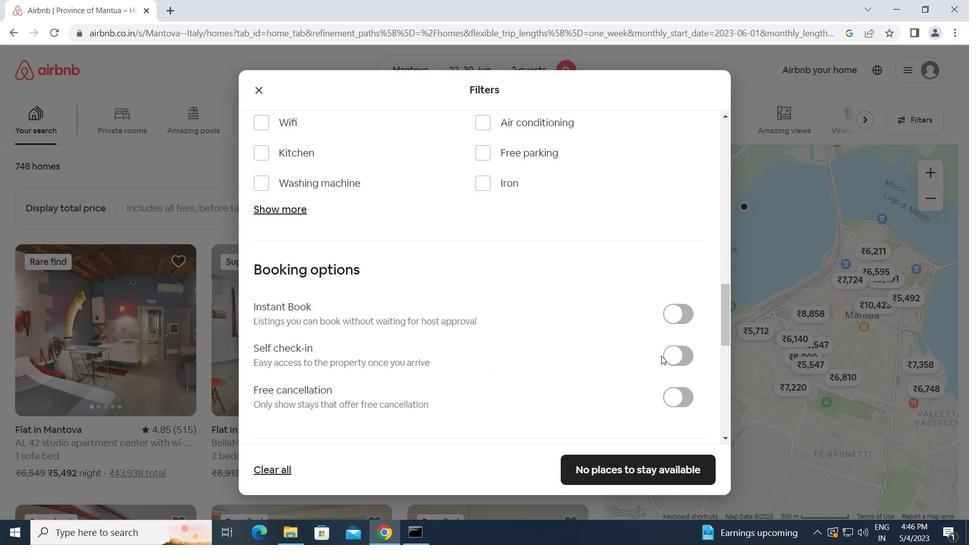 
Action: Mouse pressed left at (672, 355)
Screenshot: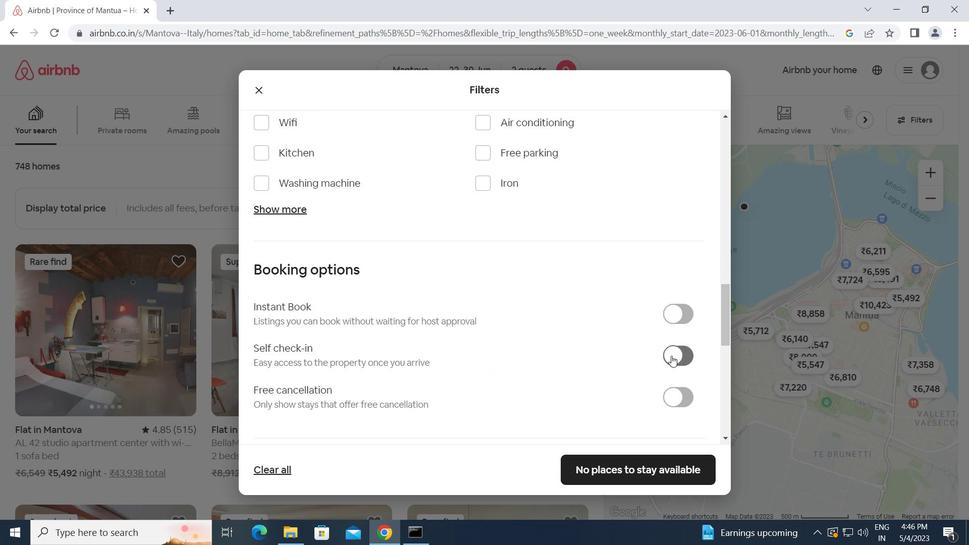 
Action: Mouse moved to (596, 366)
Screenshot: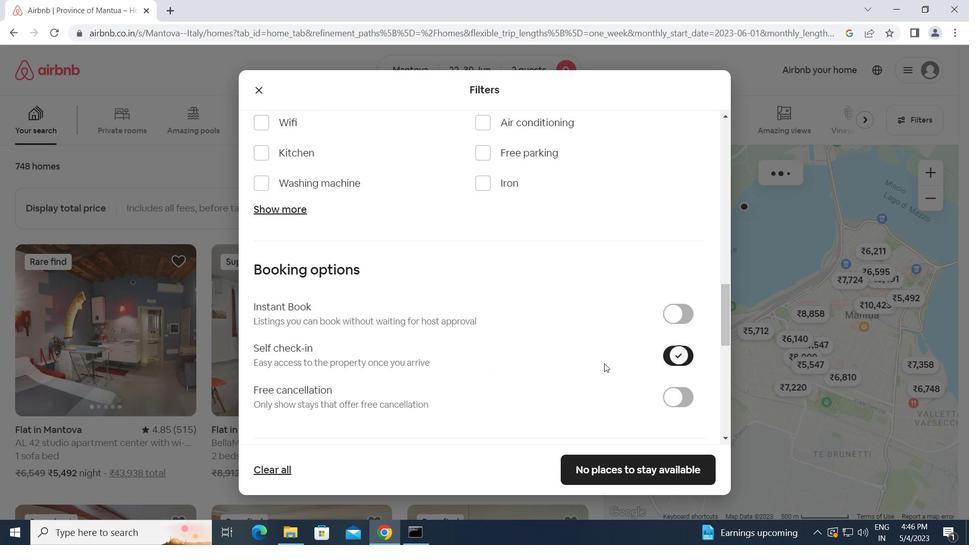 
Action: Mouse scrolled (596, 365) with delta (0, 0)
Screenshot: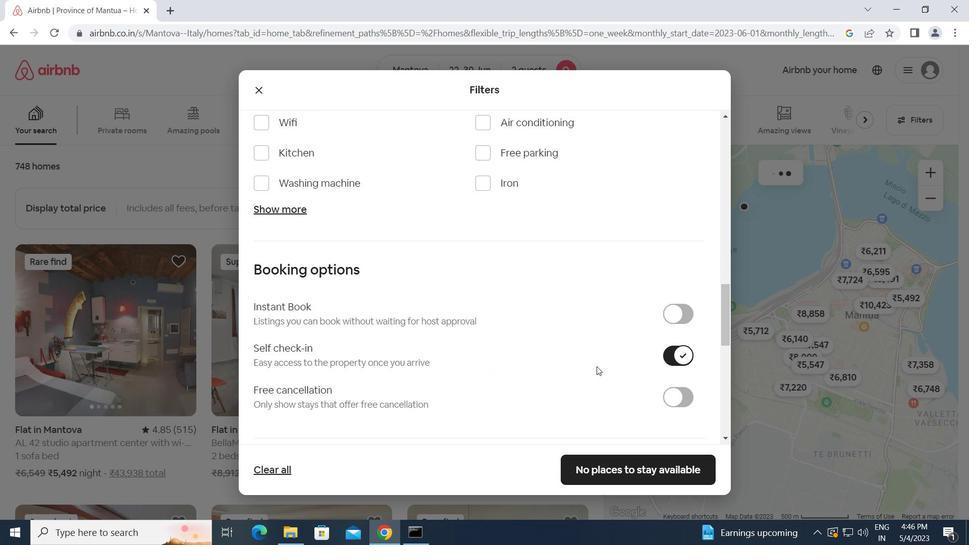 
Action: Mouse scrolled (596, 365) with delta (0, 0)
Screenshot: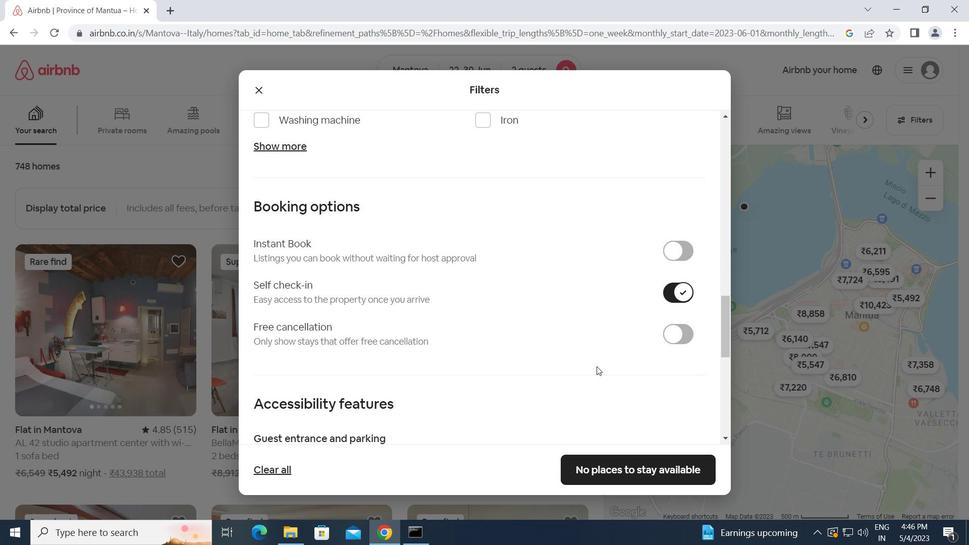
Action: Mouse scrolled (596, 365) with delta (0, 0)
Screenshot: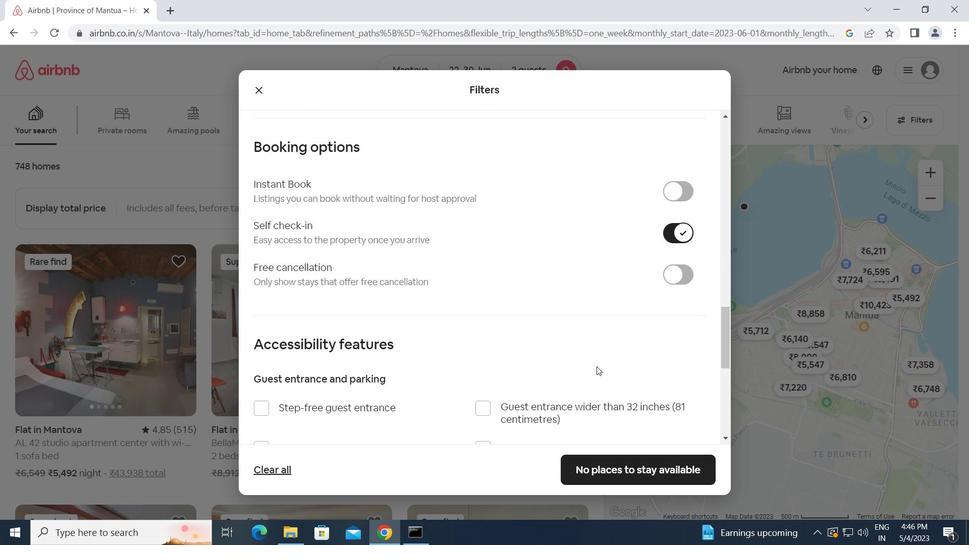 
Action: Mouse scrolled (596, 365) with delta (0, 0)
Screenshot: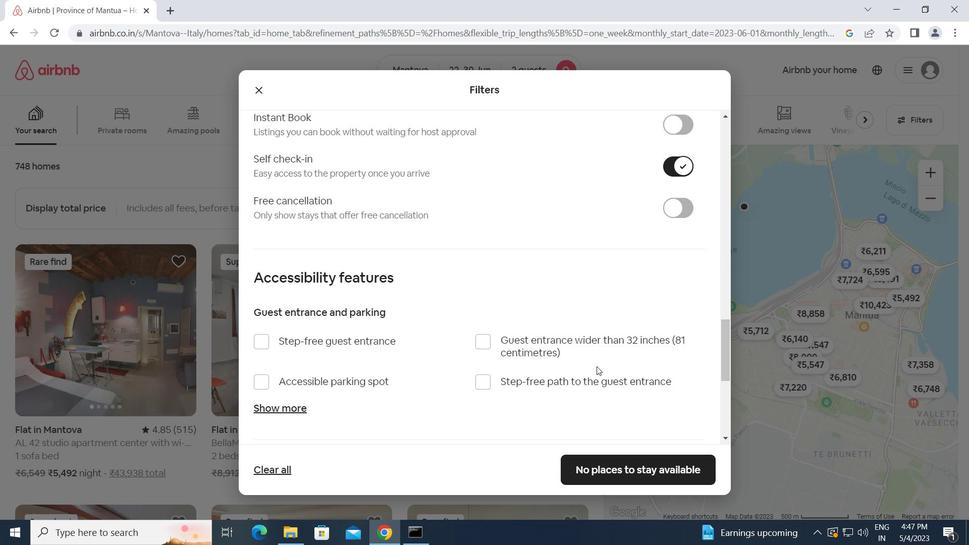 
Action: Mouse scrolled (596, 365) with delta (0, 0)
Screenshot: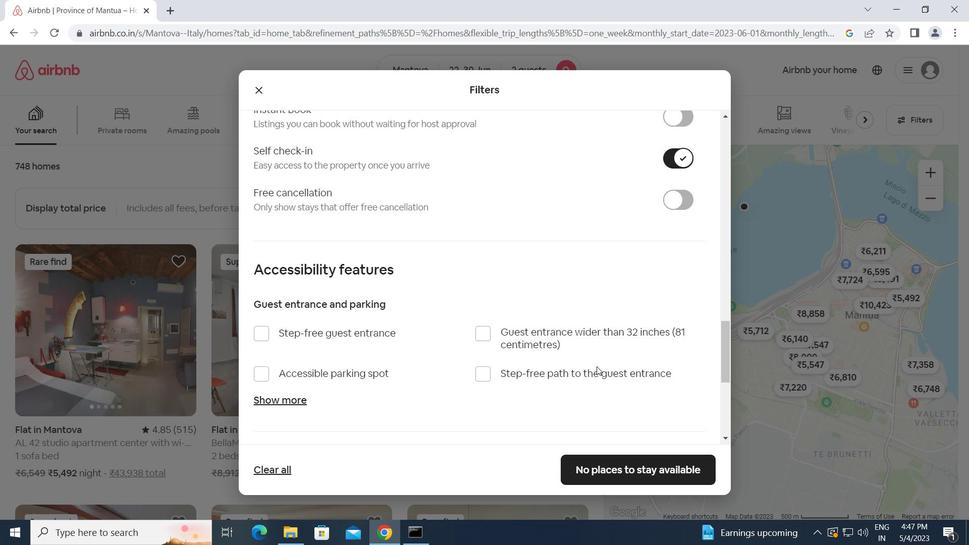 
Action: Mouse scrolled (596, 365) with delta (0, 0)
Screenshot: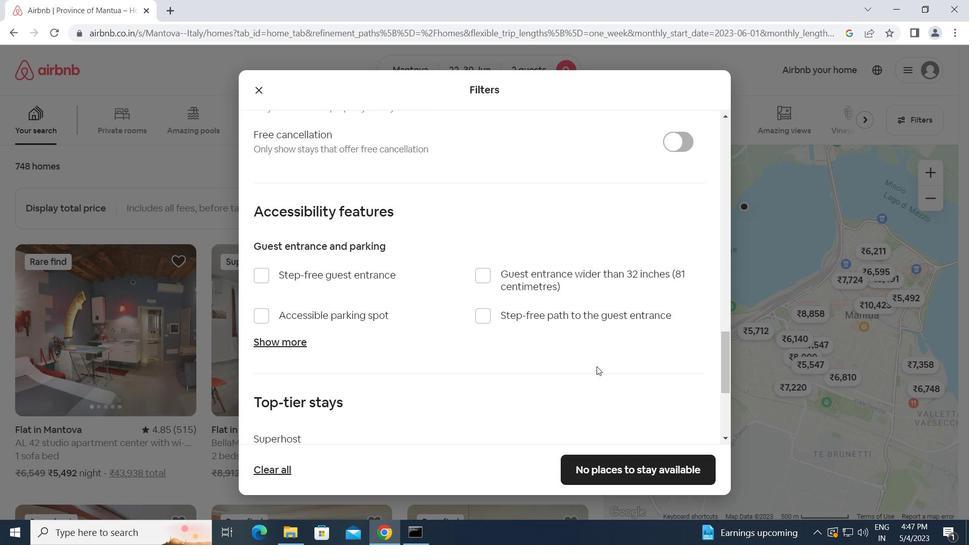 
Action: Mouse scrolled (596, 365) with delta (0, 0)
Screenshot: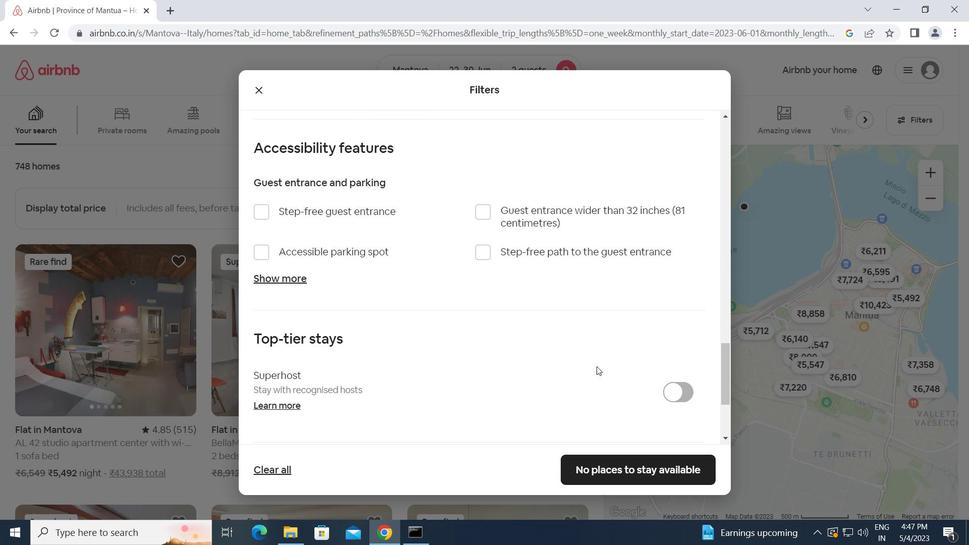 
Action: Mouse scrolled (596, 365) with delta (0, 0)
Screenshot: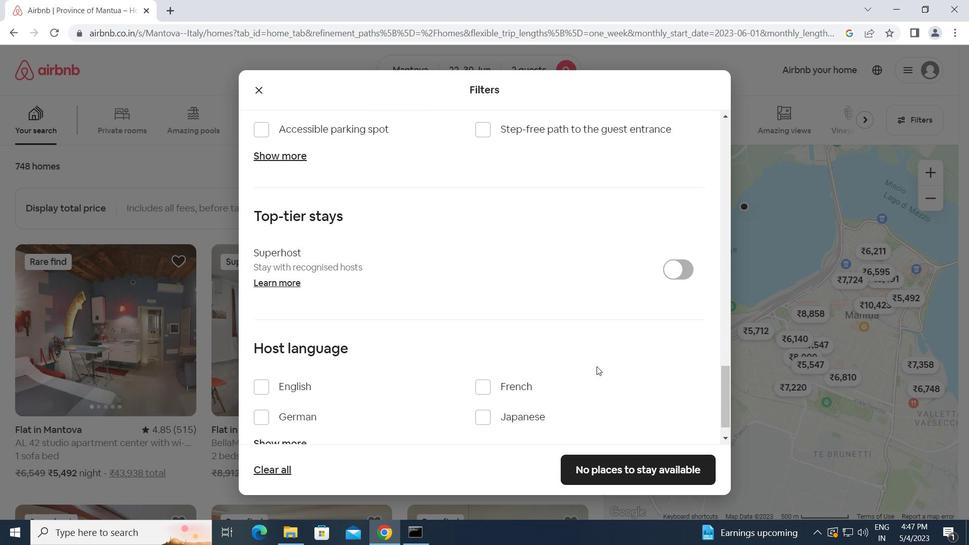 
Action: Mouse scrolled (596, 365) with delta (0, 0)
Screenshot: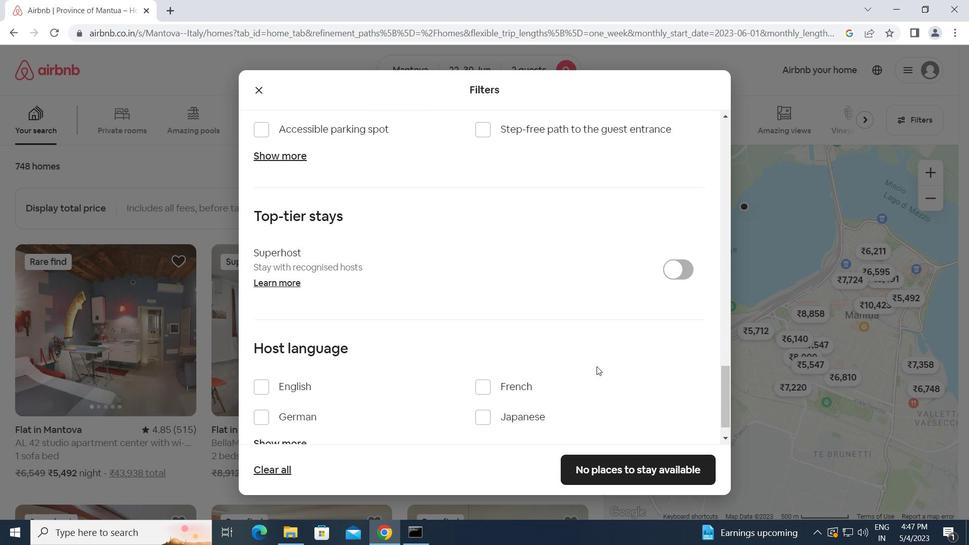 
Action: Mouse moved to (265, 349)
Screenshot: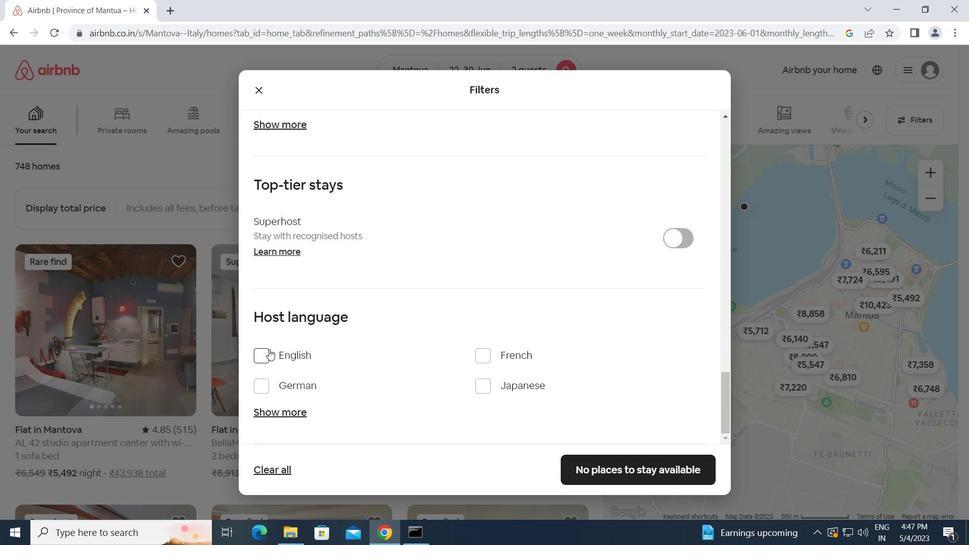 
Action: Mouse pressed left at (265, 349)
Screenshot: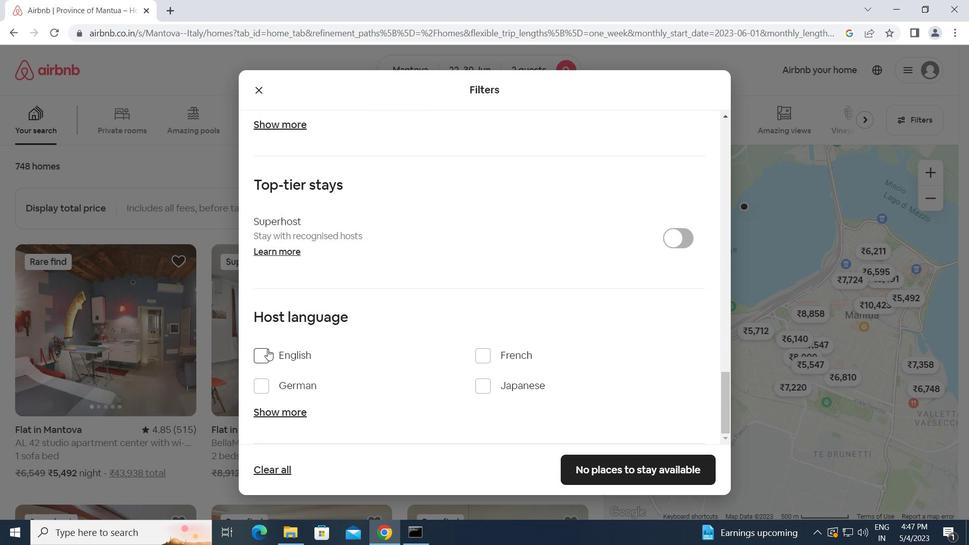 
Action: Mouse moved to (618, 467)
Screenshot: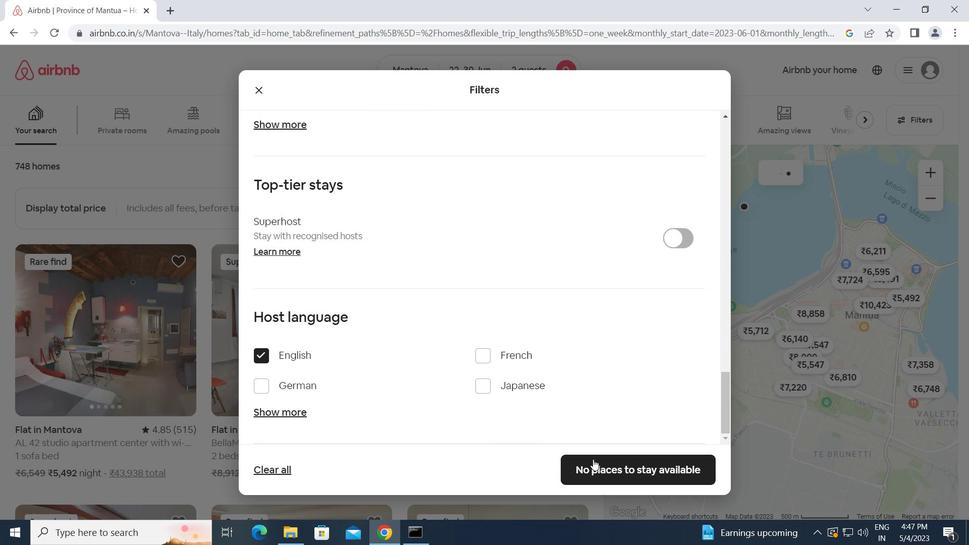 
Action: Mouse pressed left at (618, 467)
Screenshot: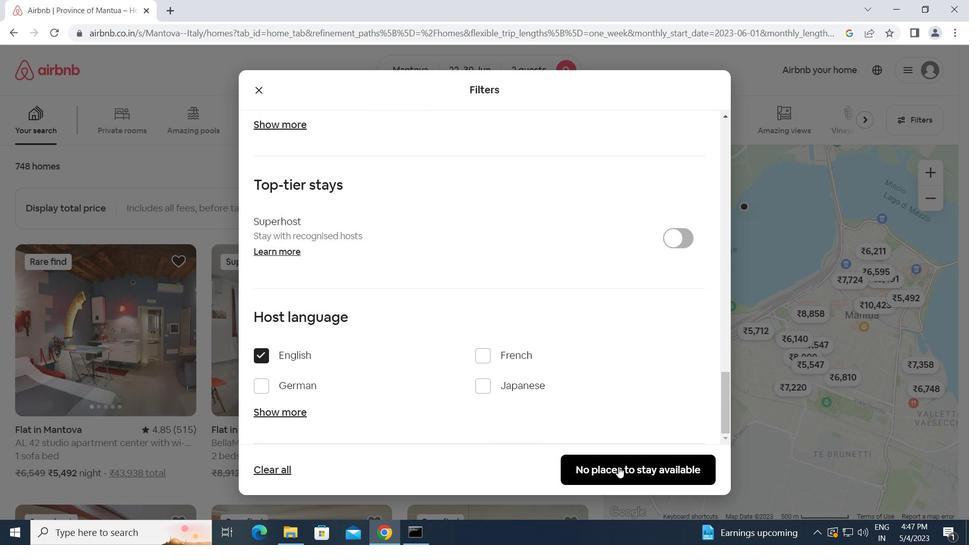 
Action: Mouse moved to (619, 467)
Screenshot: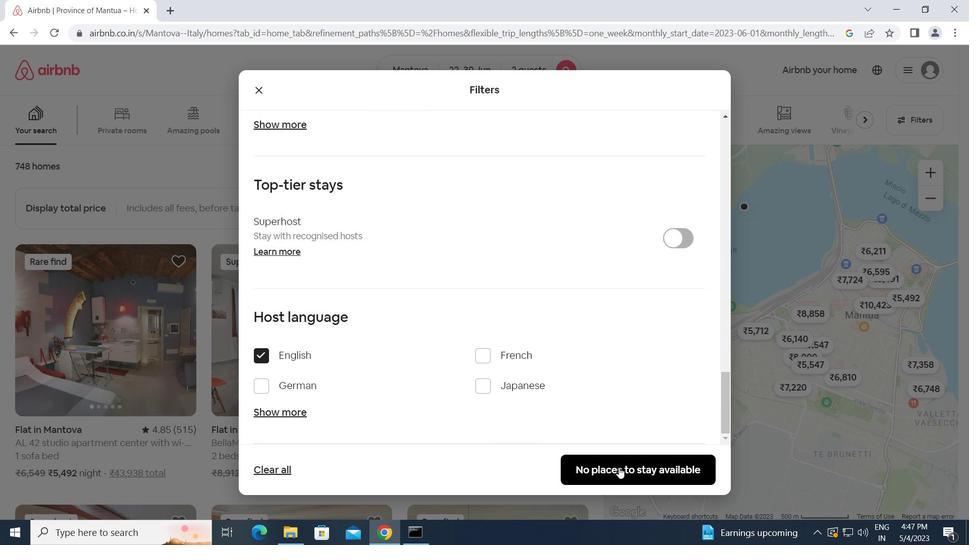 
